 Task: Add Andalou Naturals Luminous Eye Serum to the cart.
Action: Mouse moved to (277, 136)
Screenshot: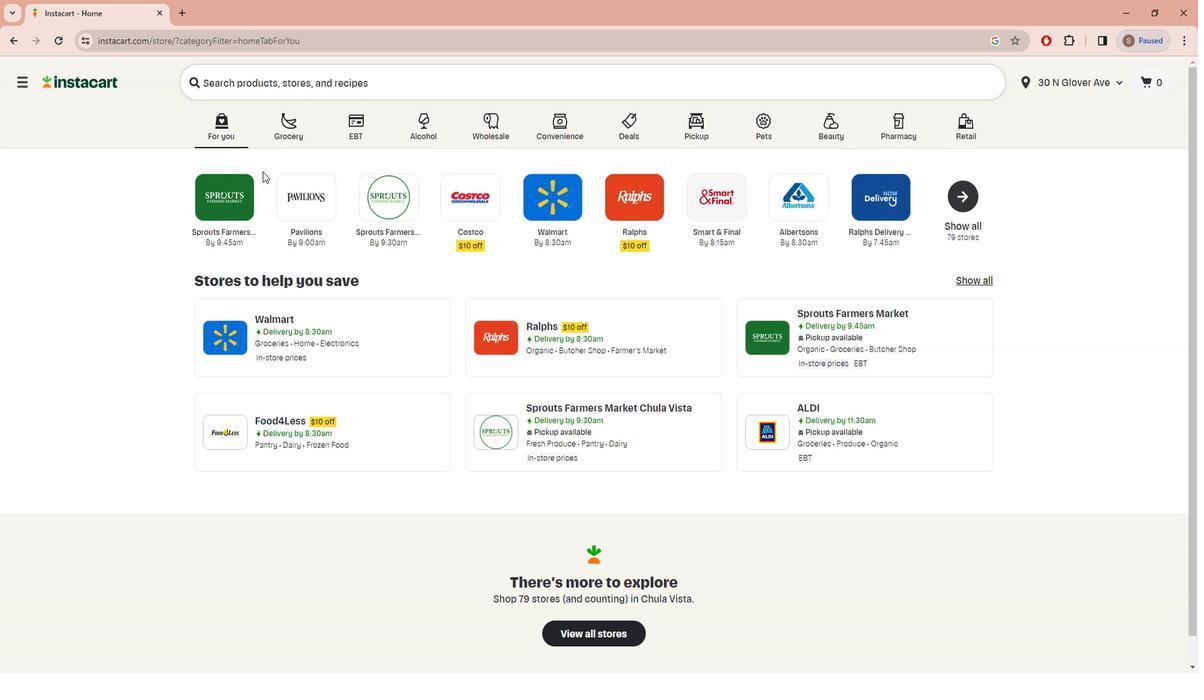 
Action: Mouse pressed left at (277, 136)
Screenshot: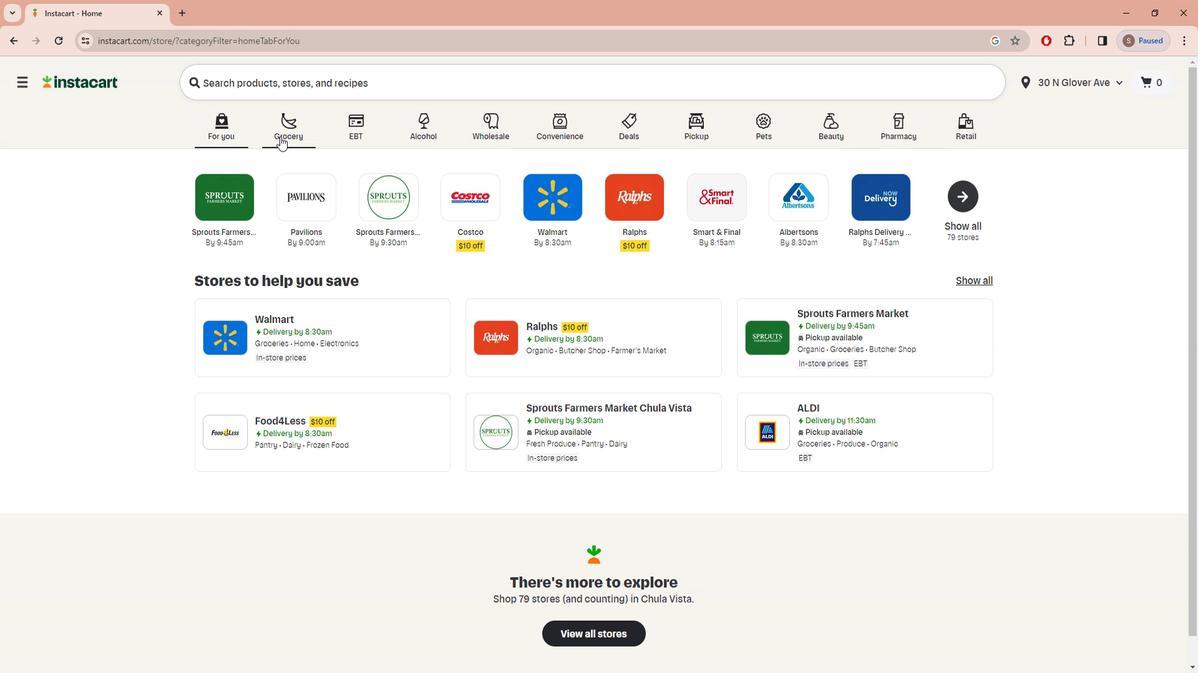 
Action: Mouse moved to (391, 373)
Screenshot: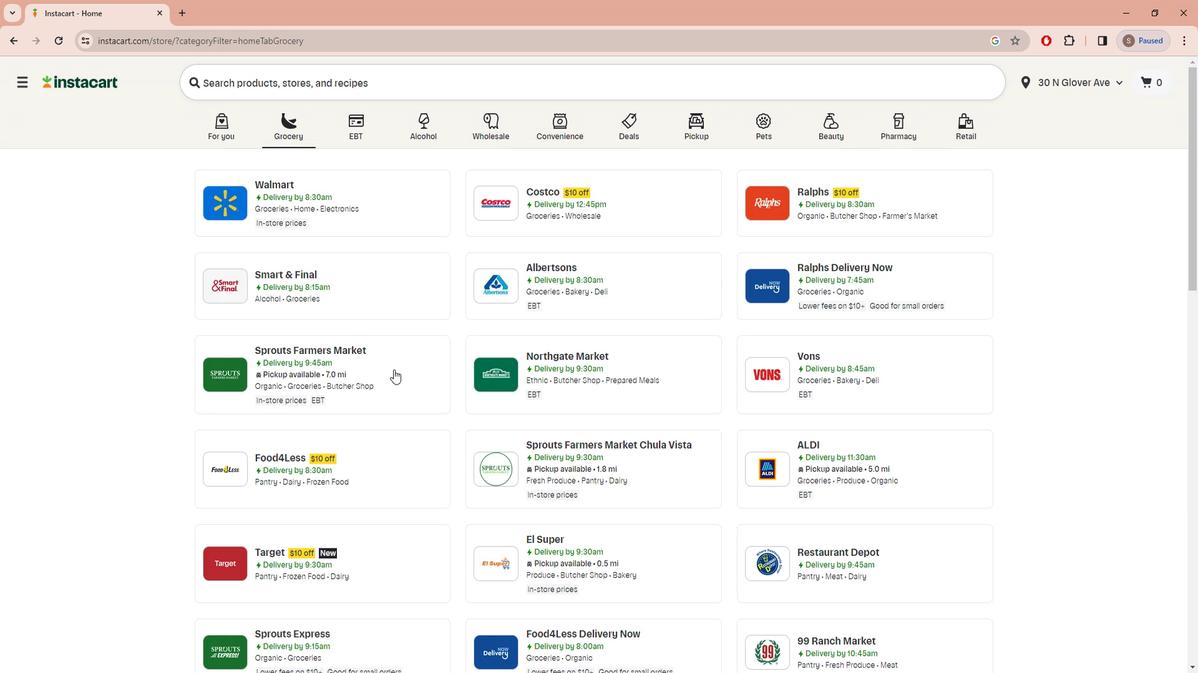 
Action: Mouse pressed left at (391, 373)
Screenshot: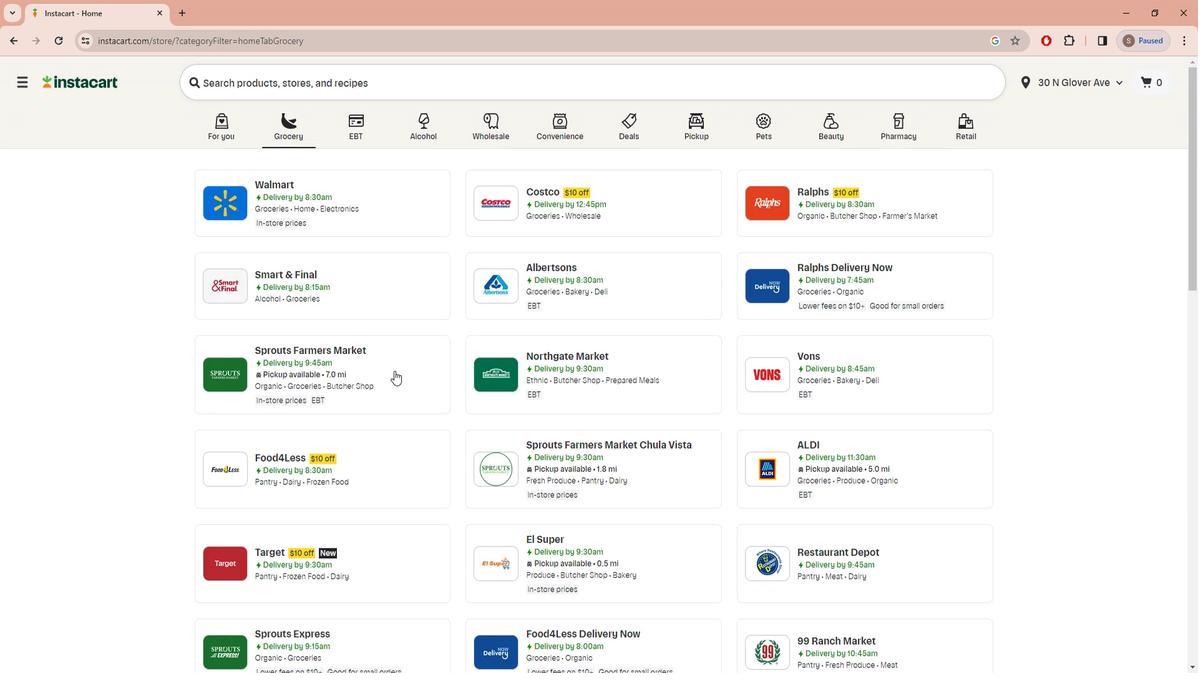 
Action: Mouse moved to (98, 374)
Screenshot: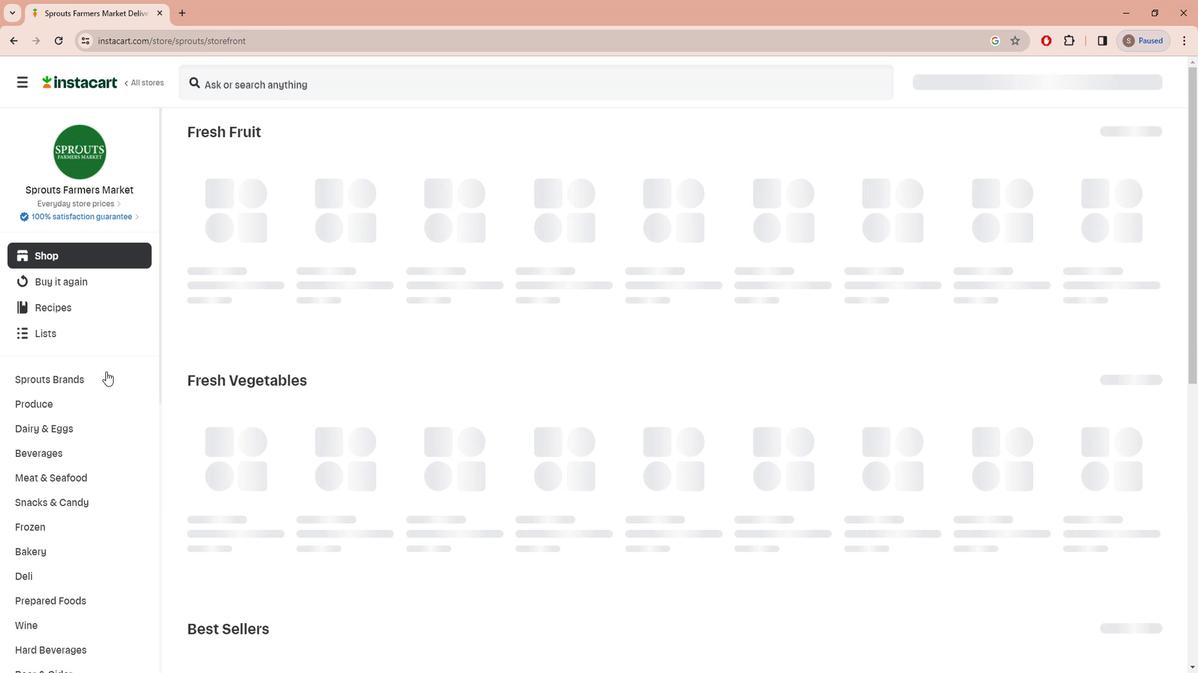 
Action: Mouse scrolled (98, 373) with delta (0, 0)
Screenshot: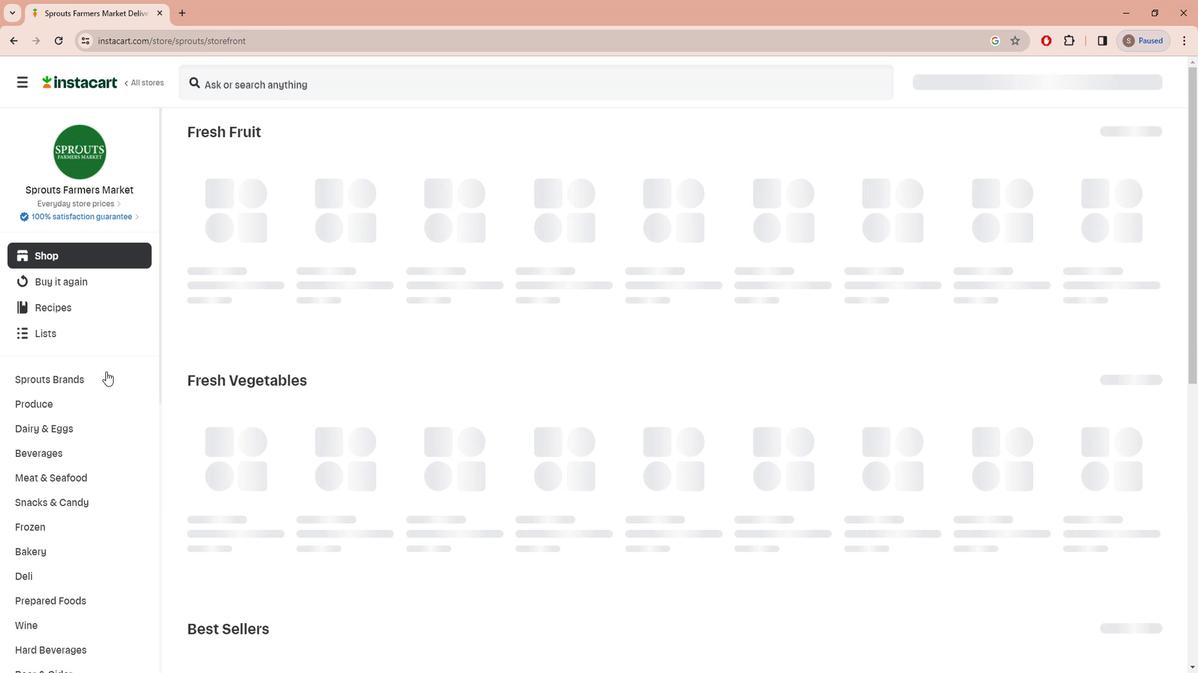 
Action: Mouse scrolled (98, 373) with delta (0, 0)
Screenshot: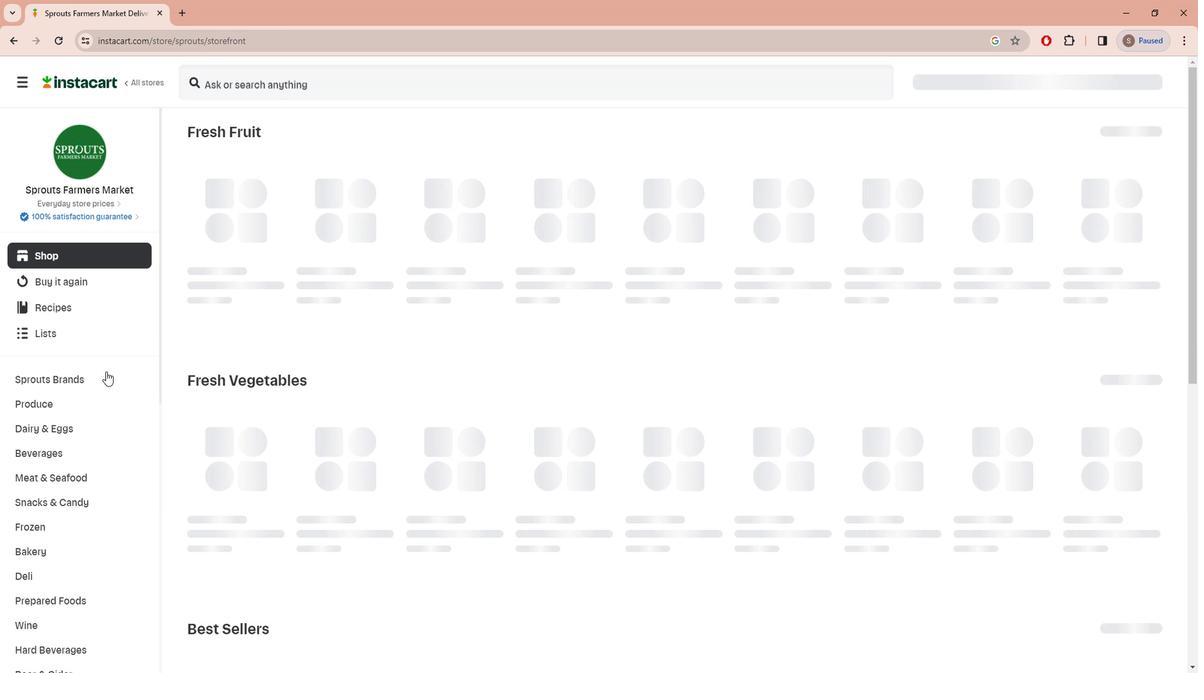 
Action: Mouse scrolled (98, 373) with delta (0, 0)
Screenshot: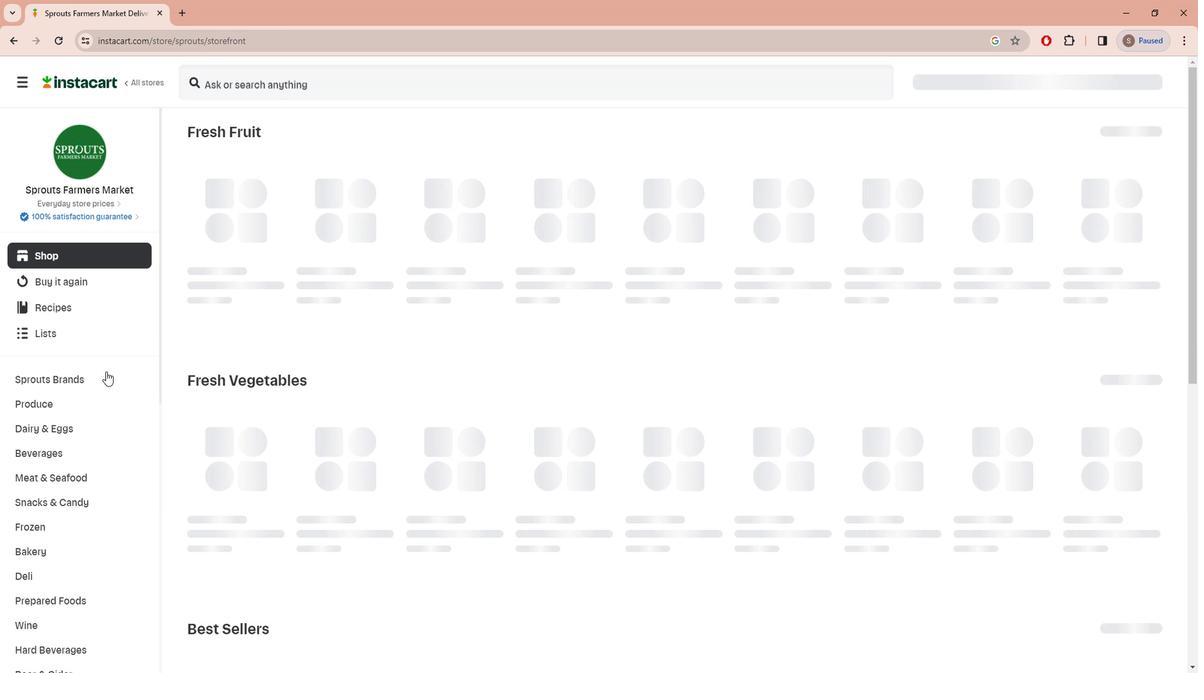 
Action: Mouse scrolled (98, 373) with delta (0, 0)
Screenshot: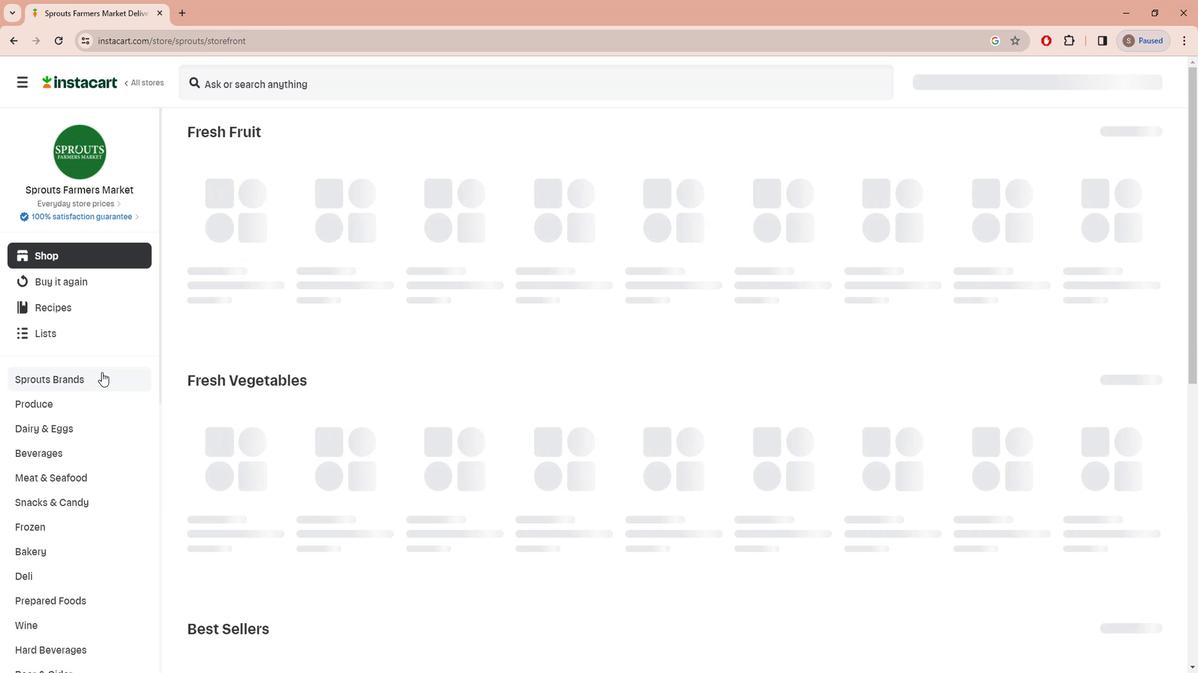 
Action: Mouse scrolled (98, 373) with delta (0, 0)
Screenshot: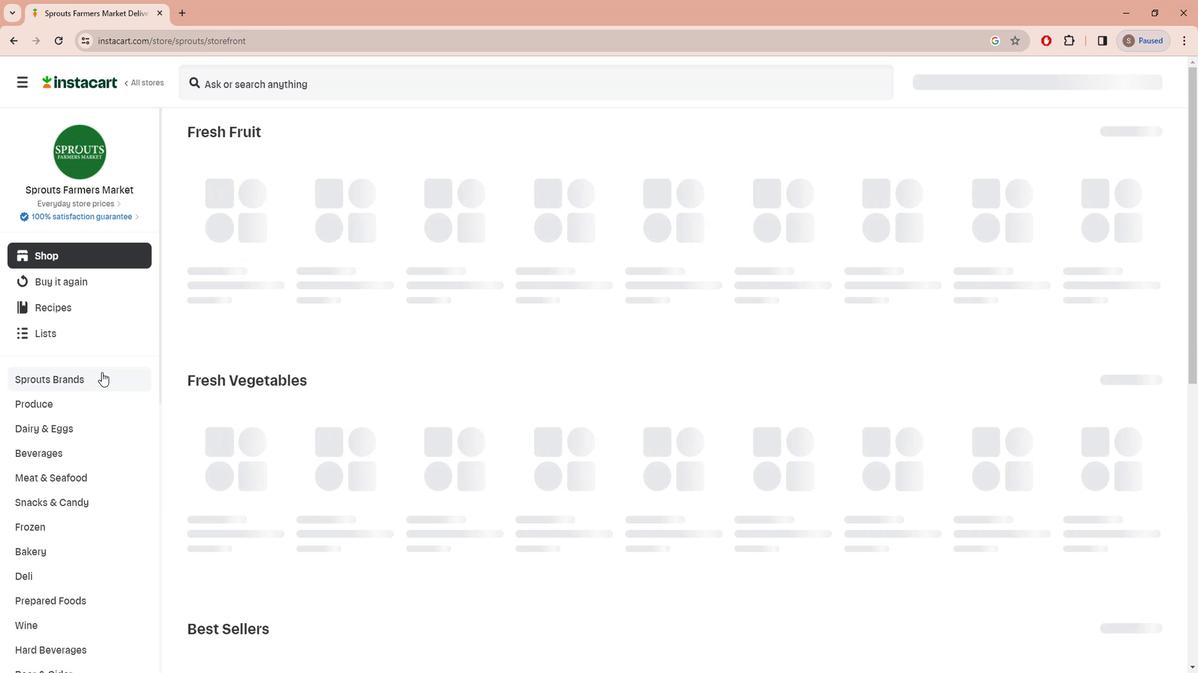 
Action: Mouse scrolled (98, 373) with delta (0, 0)
Screenshot: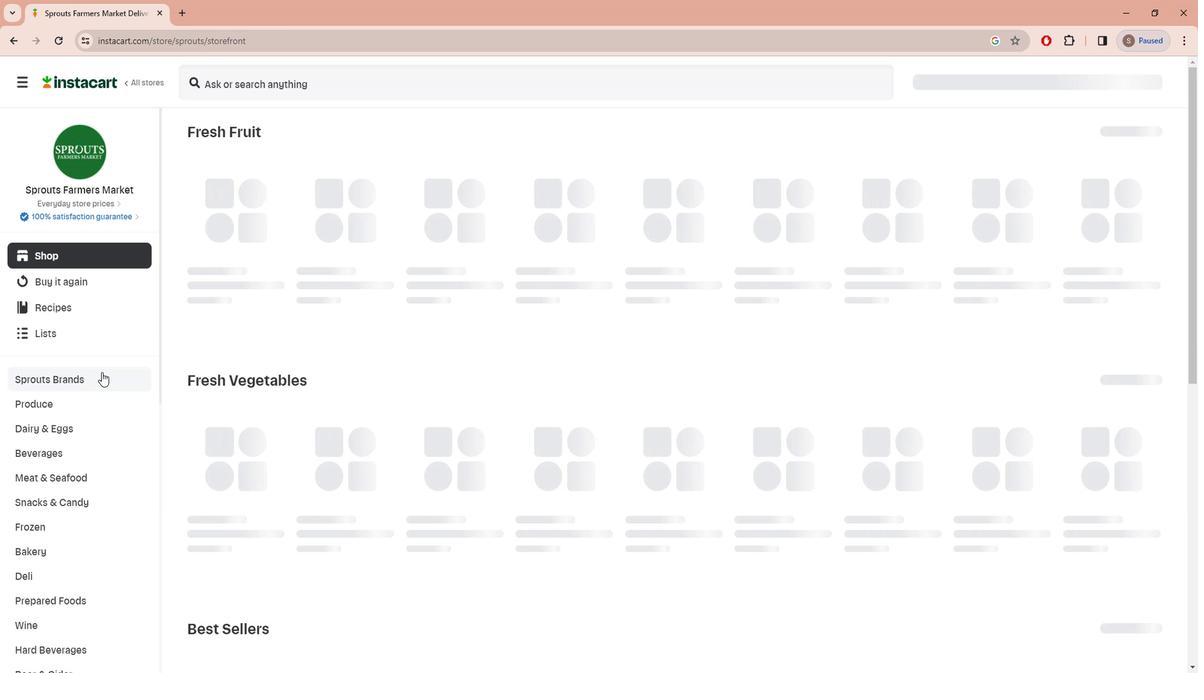 
Action: Mouse scrolled (98, 373) with delta (0, 0)
Screenshot: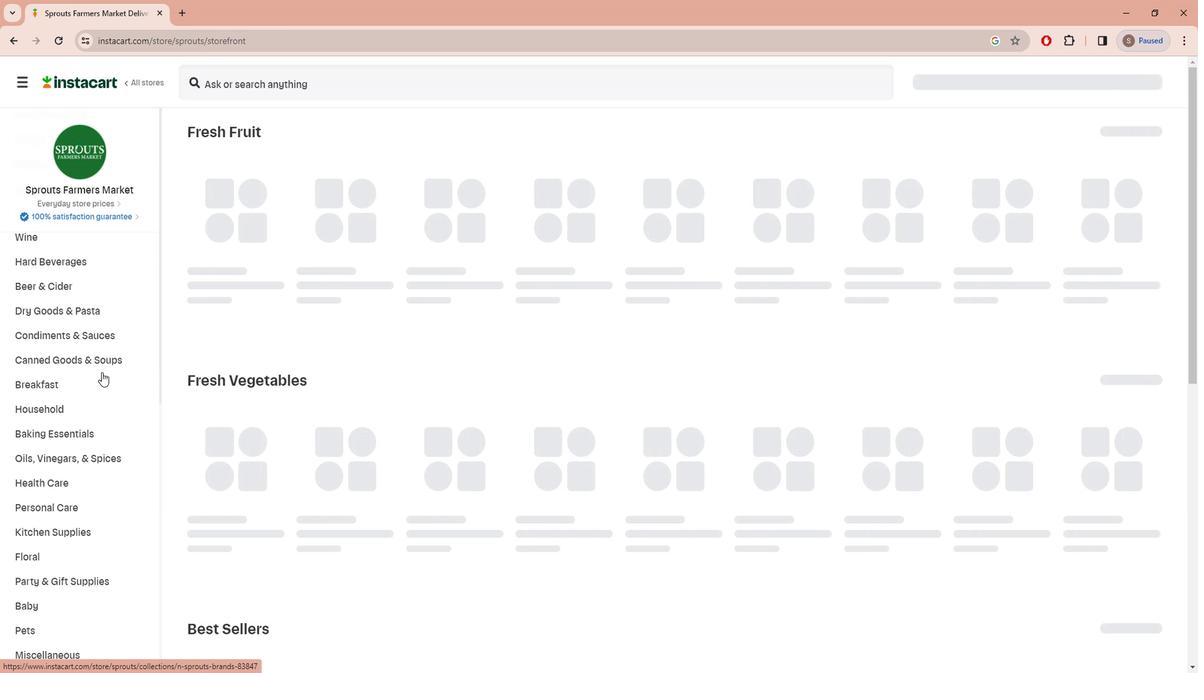 
Action: Mouse scrolled (98, 373) with delta (0, 0)
Screenshot: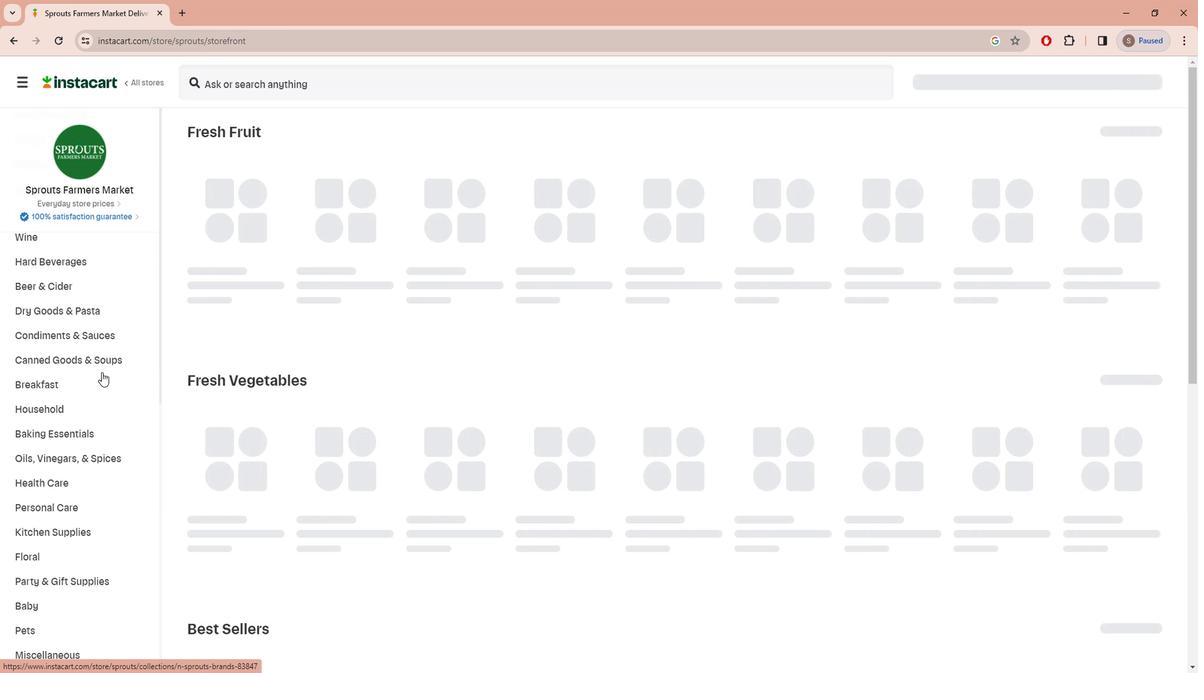 
Action: Mouse scrolled (98, 373) with delta (0, 0)
Screenshot: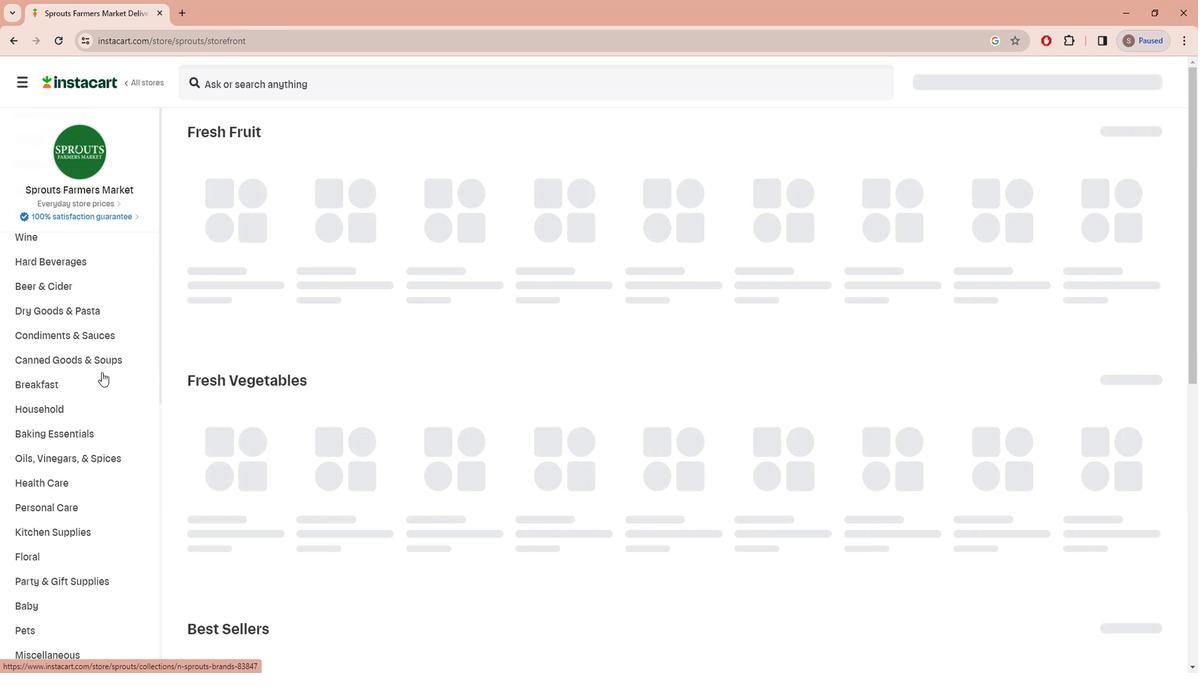 
Action: Mouse scrolled (98, 373) with delta (0, 0)
Screenshot: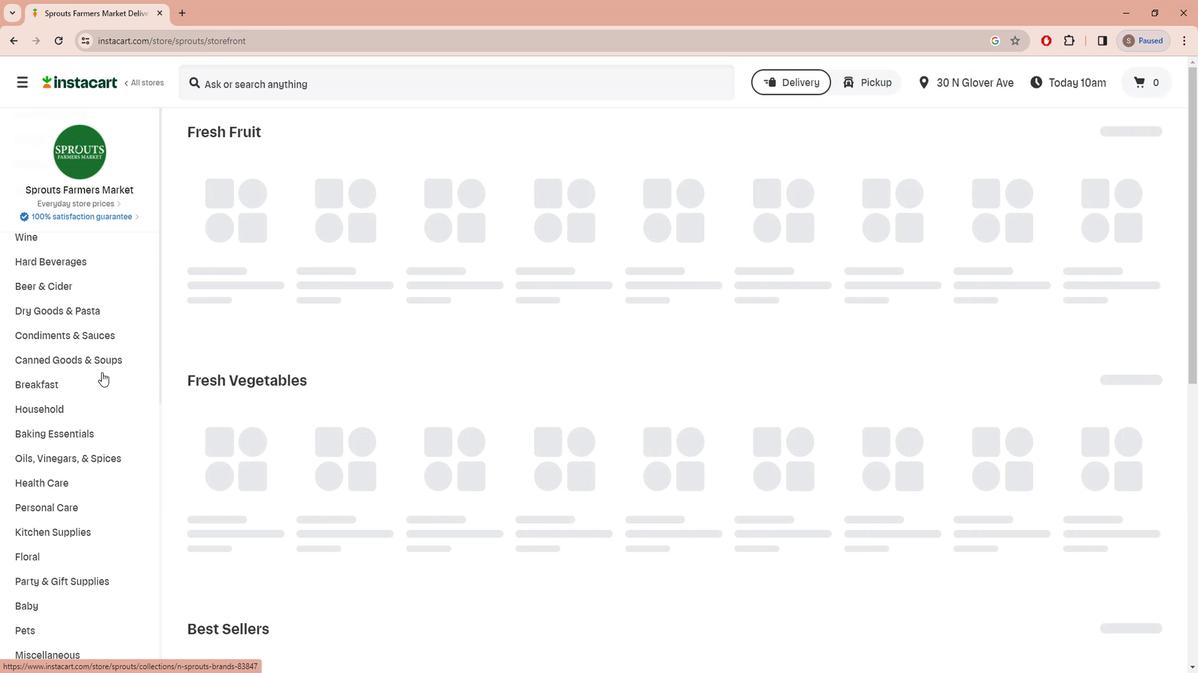 
Action: Mouse scrolled (98, 373) with delta (0, 0)
Screenshot: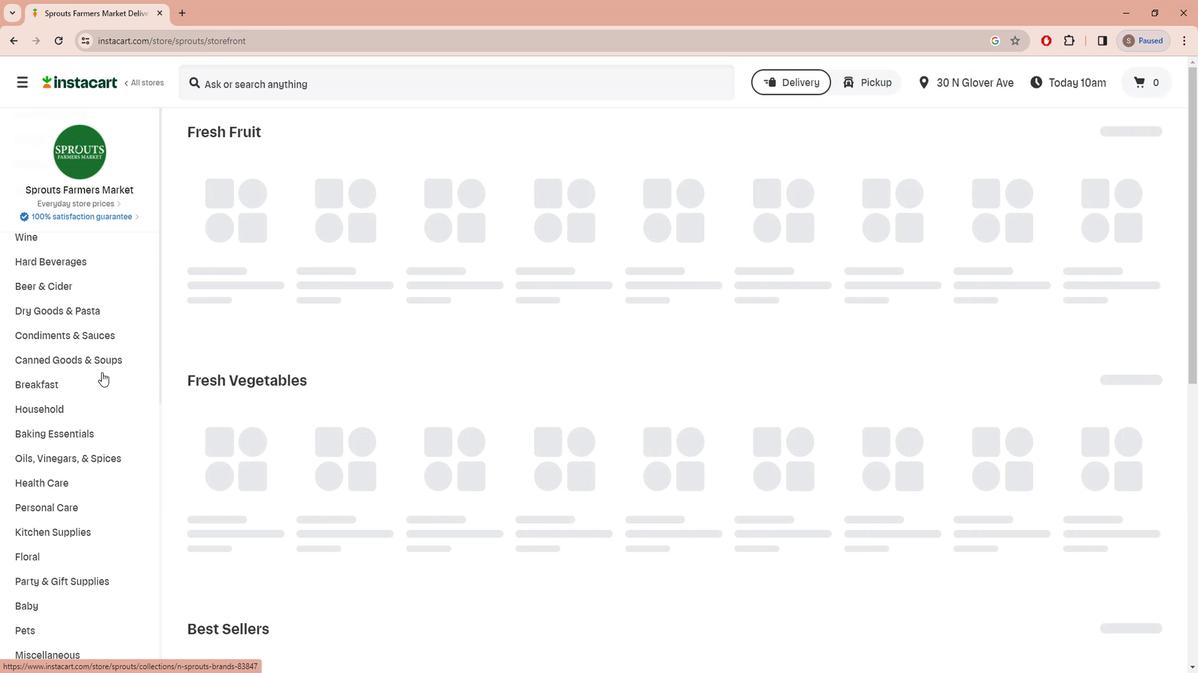 
Action: Mouse moved to (46, 389)
Screenshot: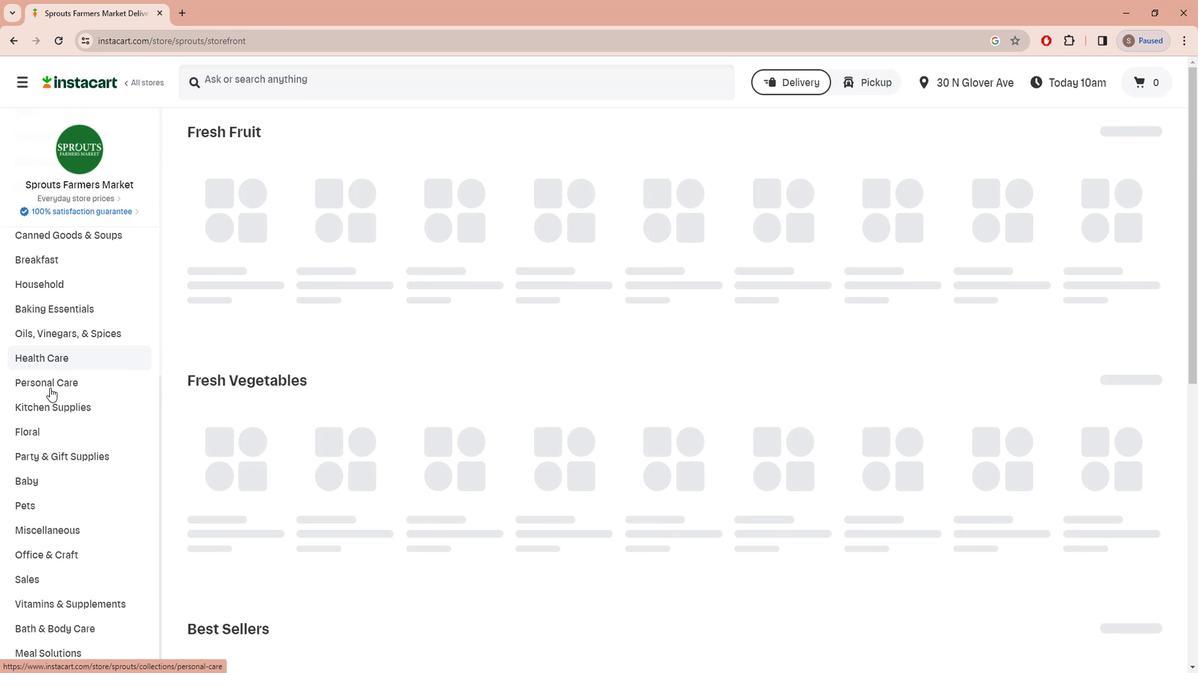 
Action: Mouse pressed left at (46, 389)
Screenshot: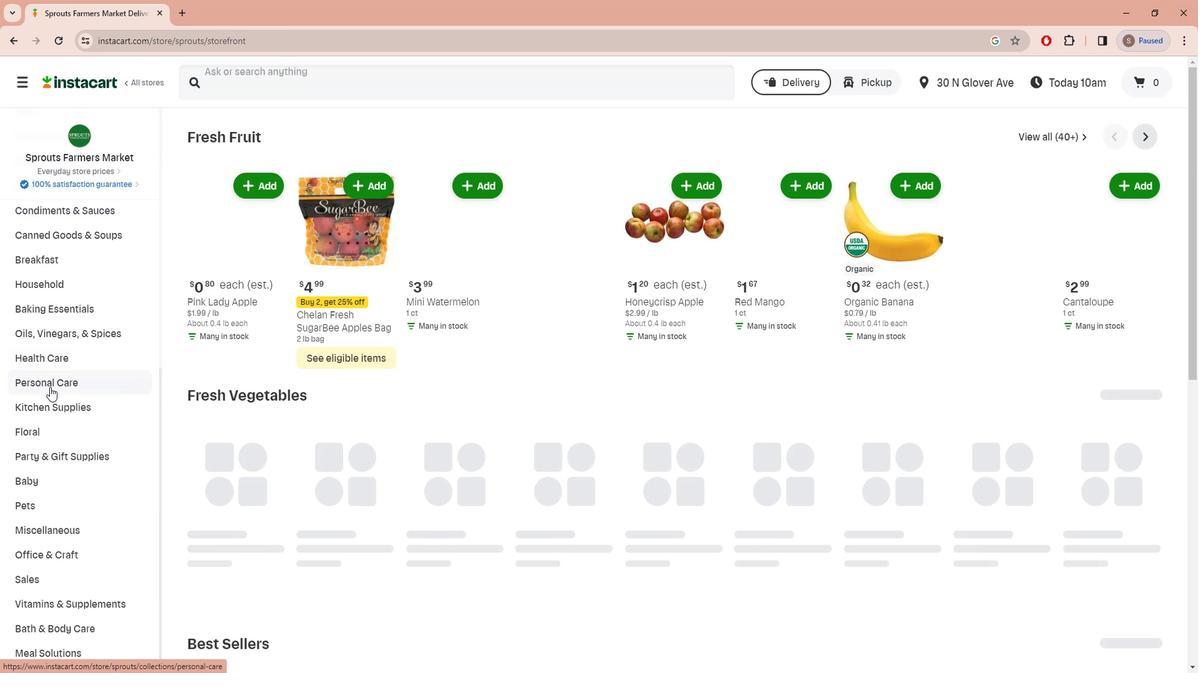 
Action: Mouse moved to (666, 167)
Screenshot: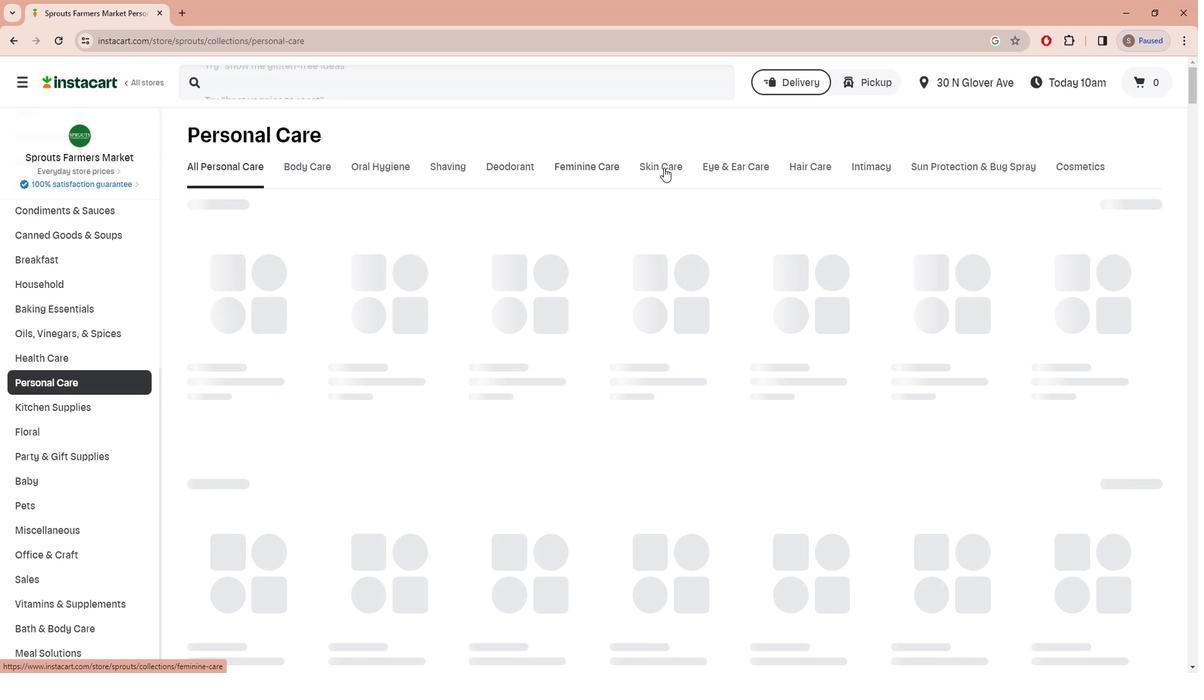 
Action: Mouse pressed left at (666, 167)
Screenshot: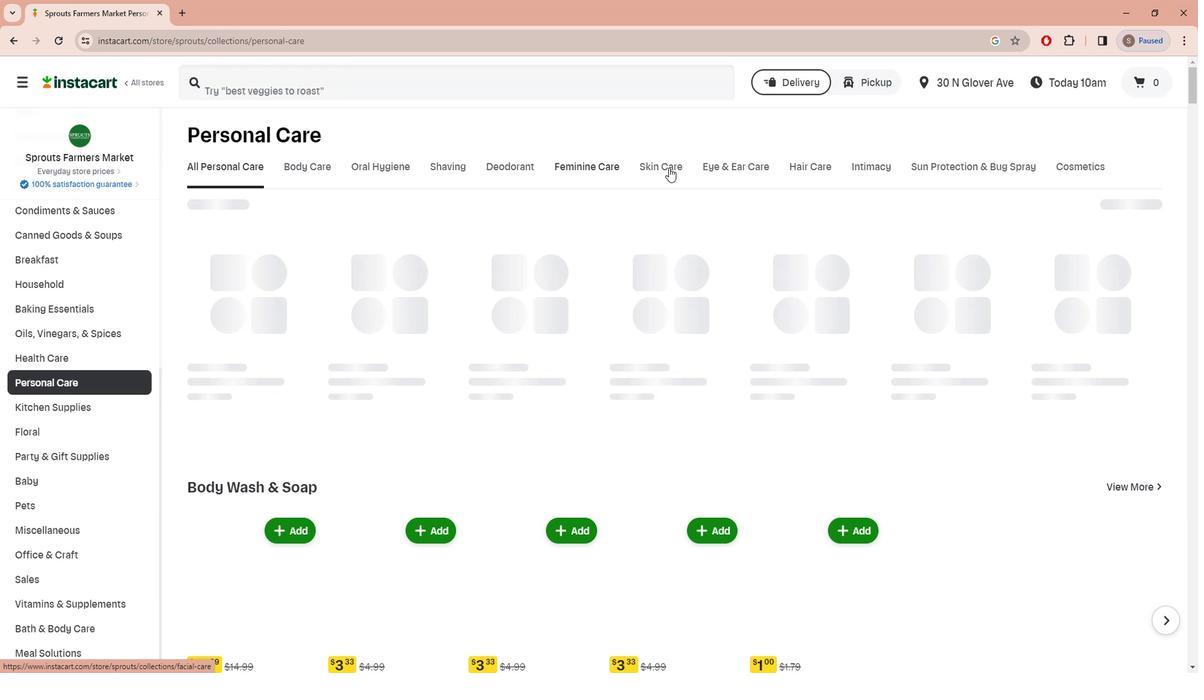 
Action: Mouse moved to (919, 212)
Screenshot: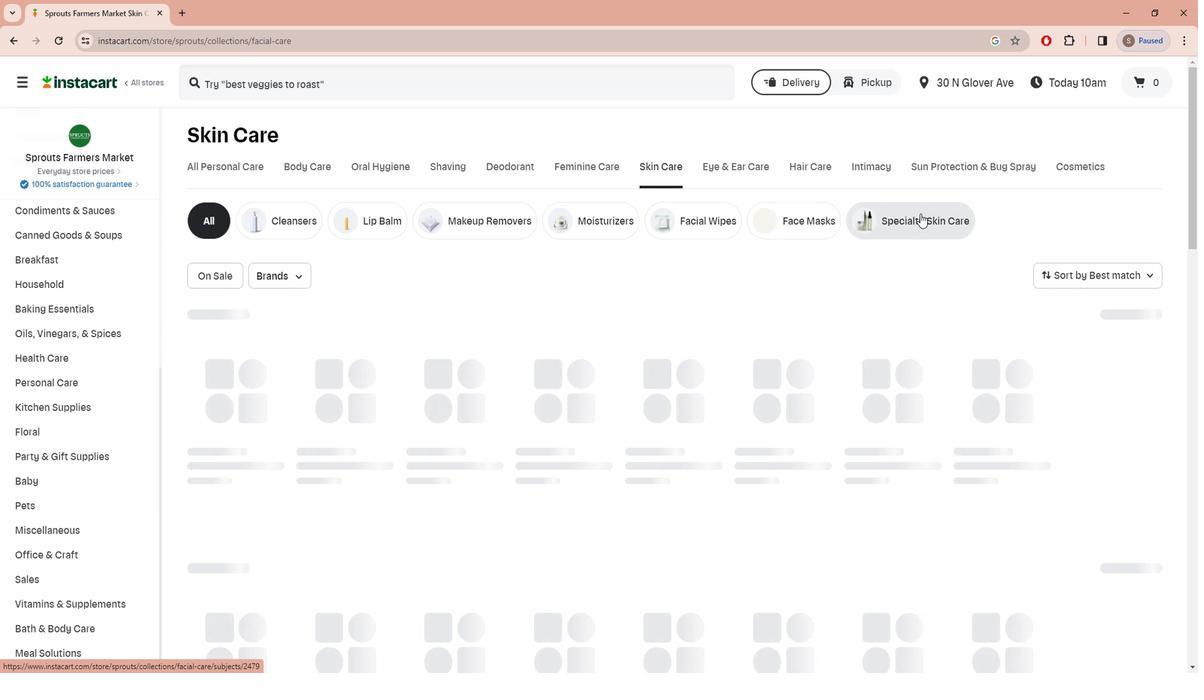 
Action: Mouse pressed left at (919, 212)
Screenshot: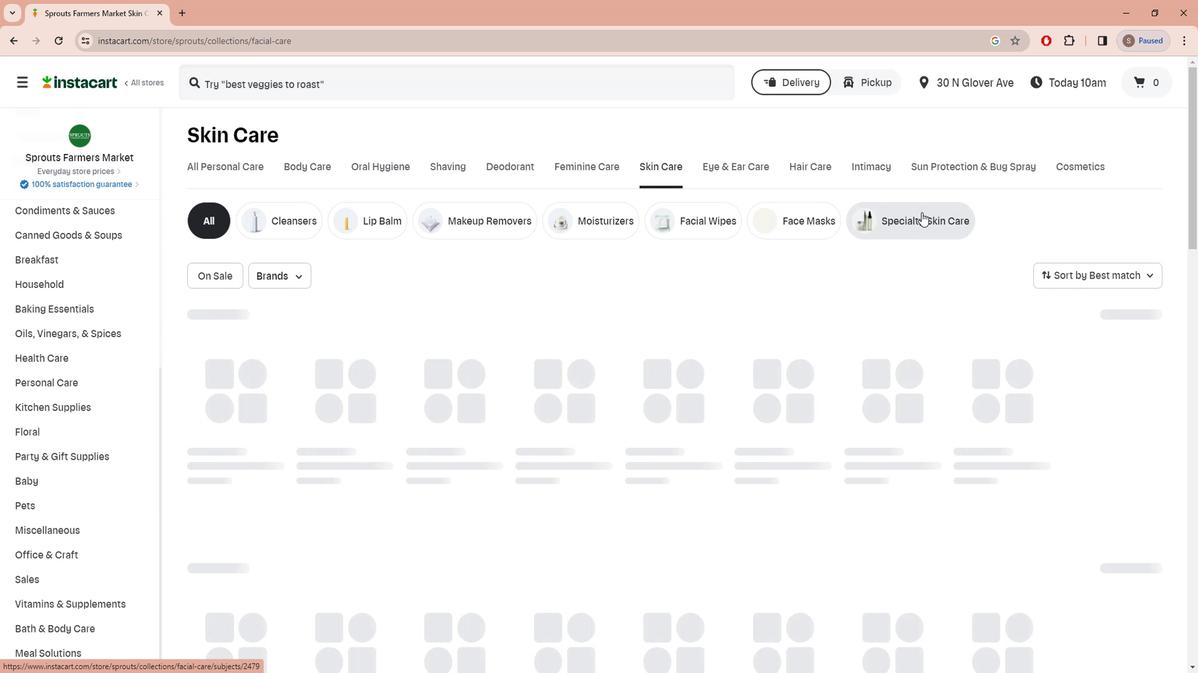 
Action: Mouse moved to (273, 79)
Screenshot: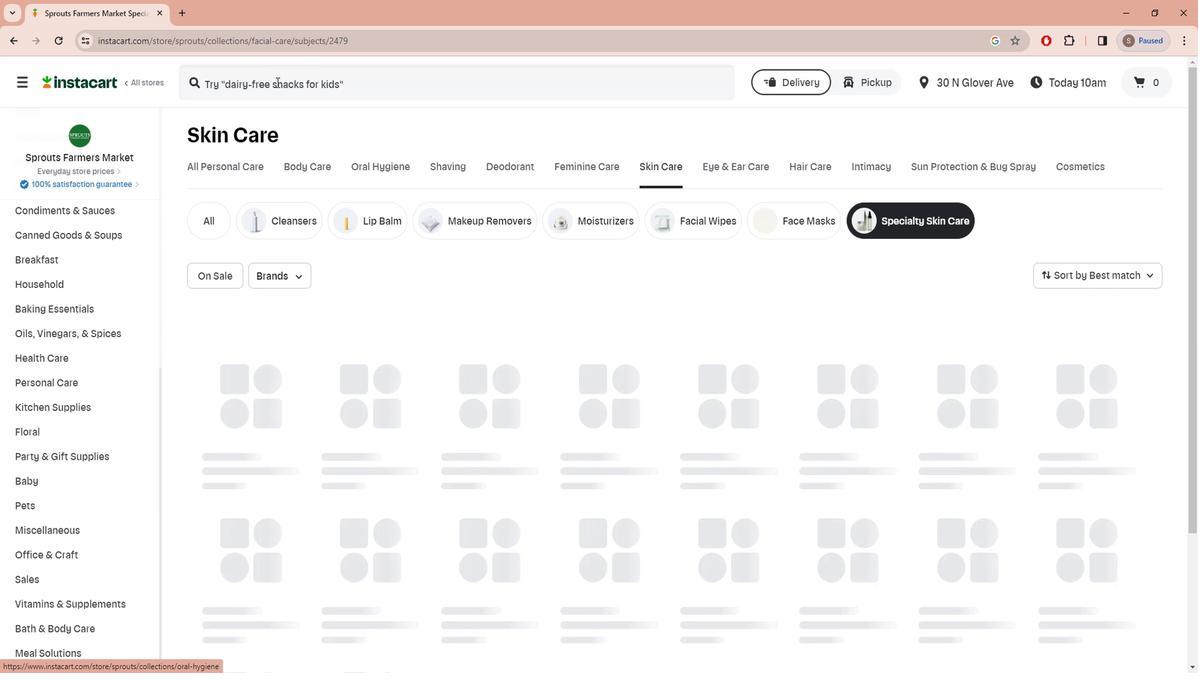 
Action: Mouse pressed left at (273, 79)
Screenshot: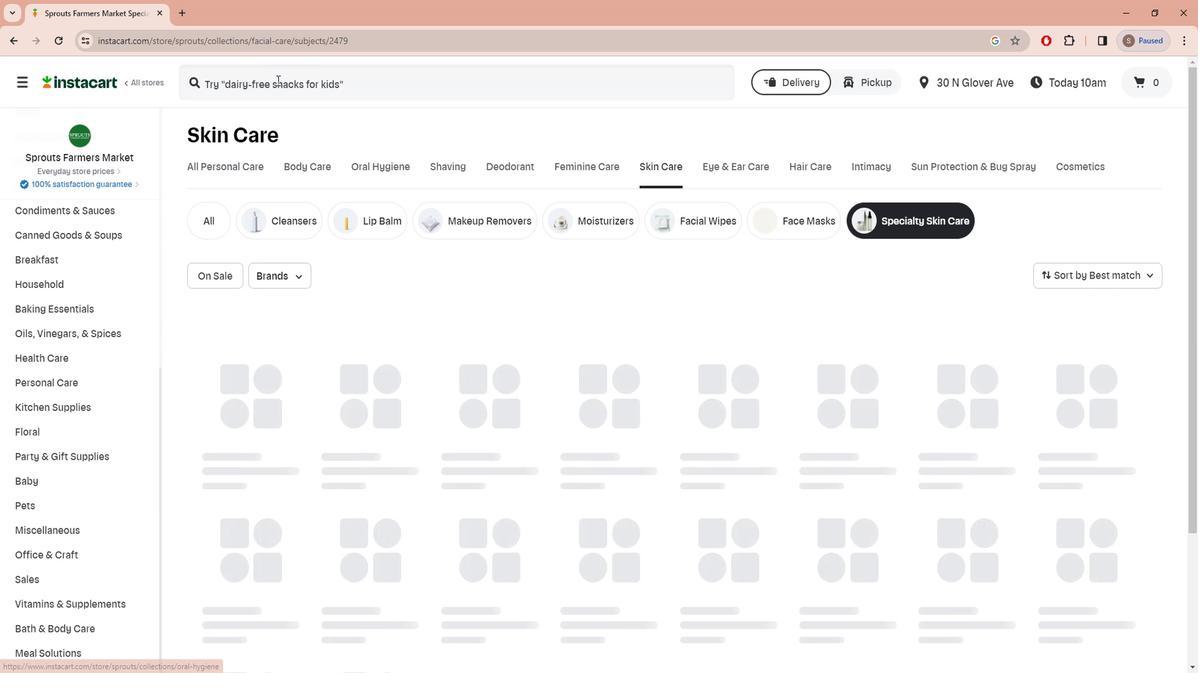 
Action: Key pressed <Key.shift>Andalou<Key.space><Key.shift><Key.shift>Naturals<Key.space><Key.shift>Luminous<Key.space><Key.shift>Eye<Key.space><Key.shift>Serum<Key.enter>
Screenshot: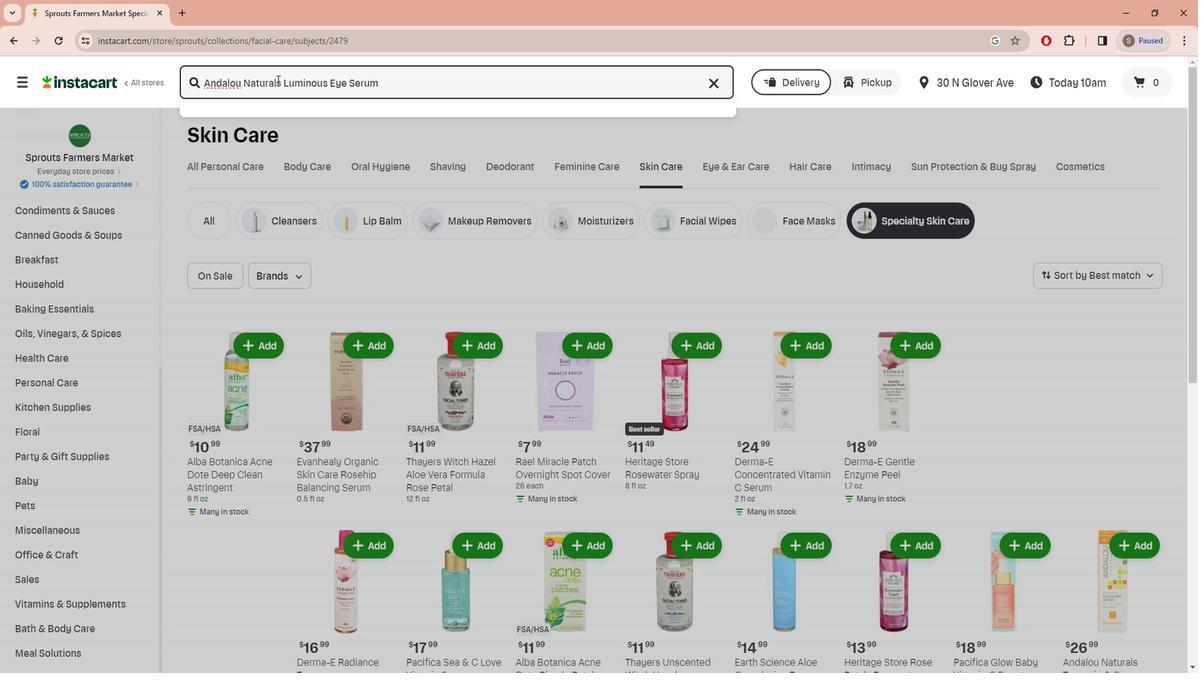 
Action: Mouse moved to (315, 178)
Screenshot: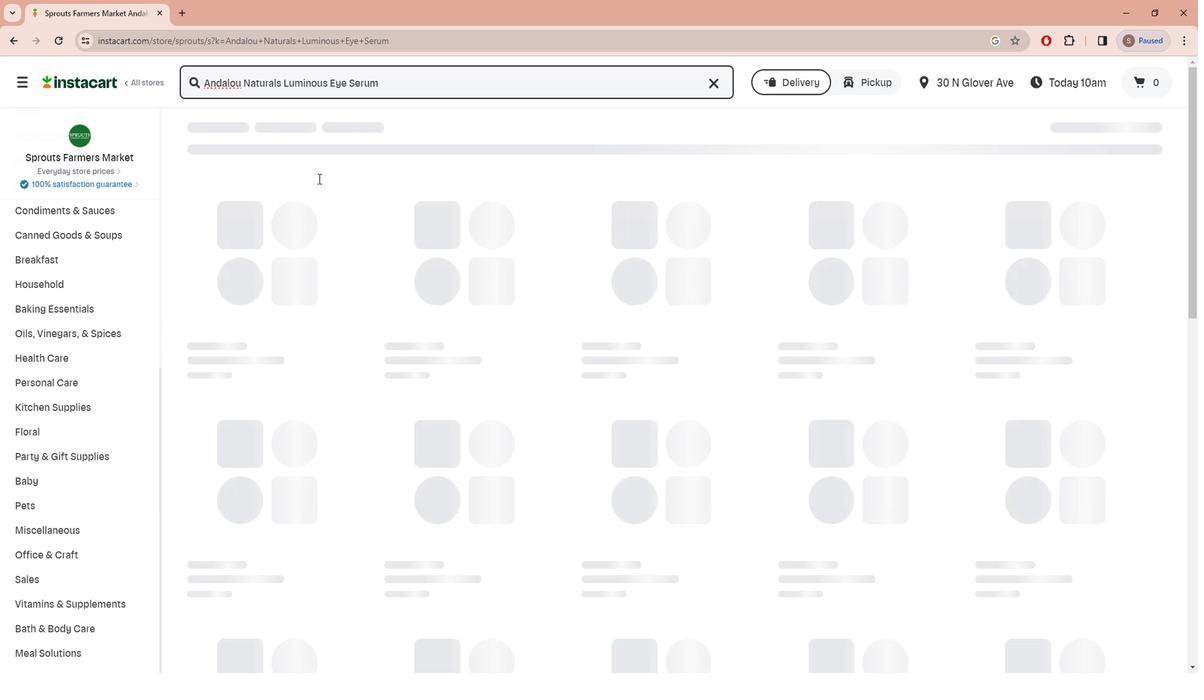 
Action: Mouse scrolled (315, 177) with delta (0, 0)
Screenshot: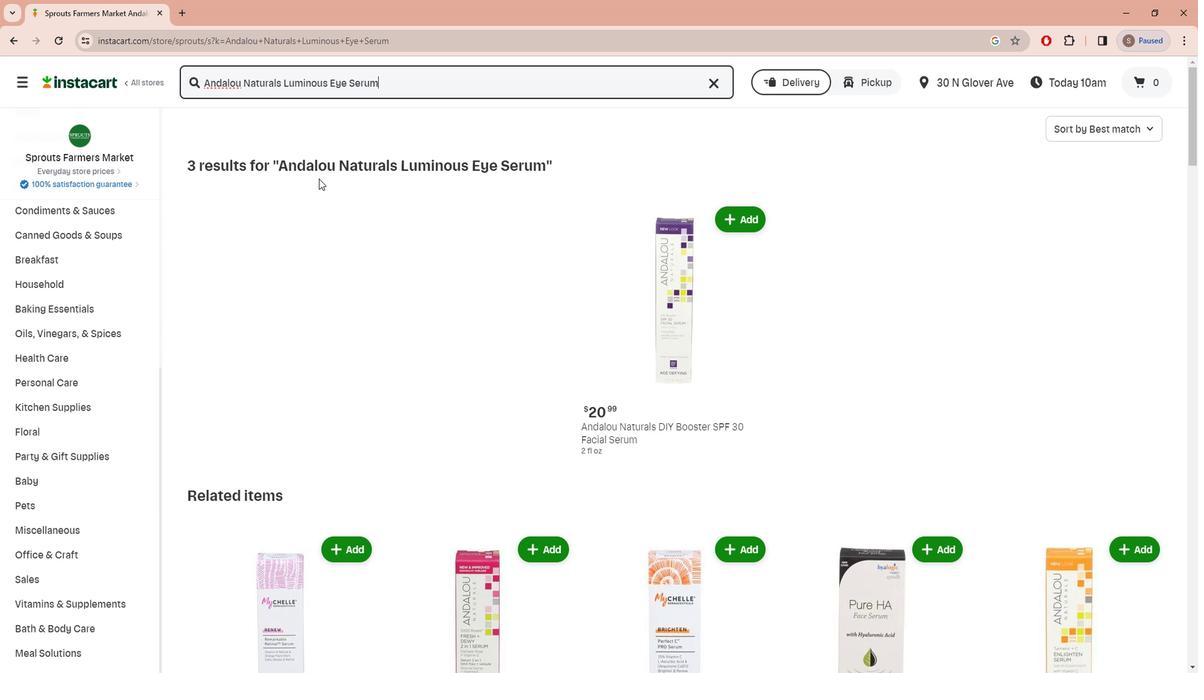 
Action: Mouse scrolled (315, 177) with delta (0, 0)
Screenshot: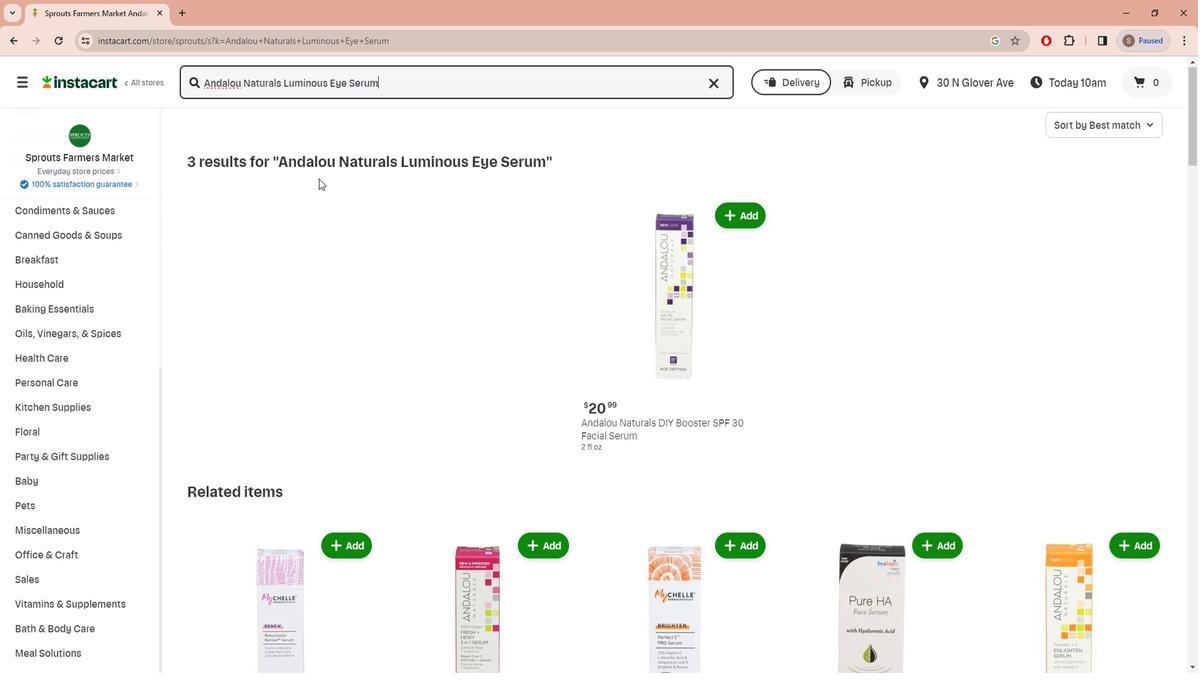 
Action: Mouse scrolled (315, 177) with delta (0, 0)
Screenshot: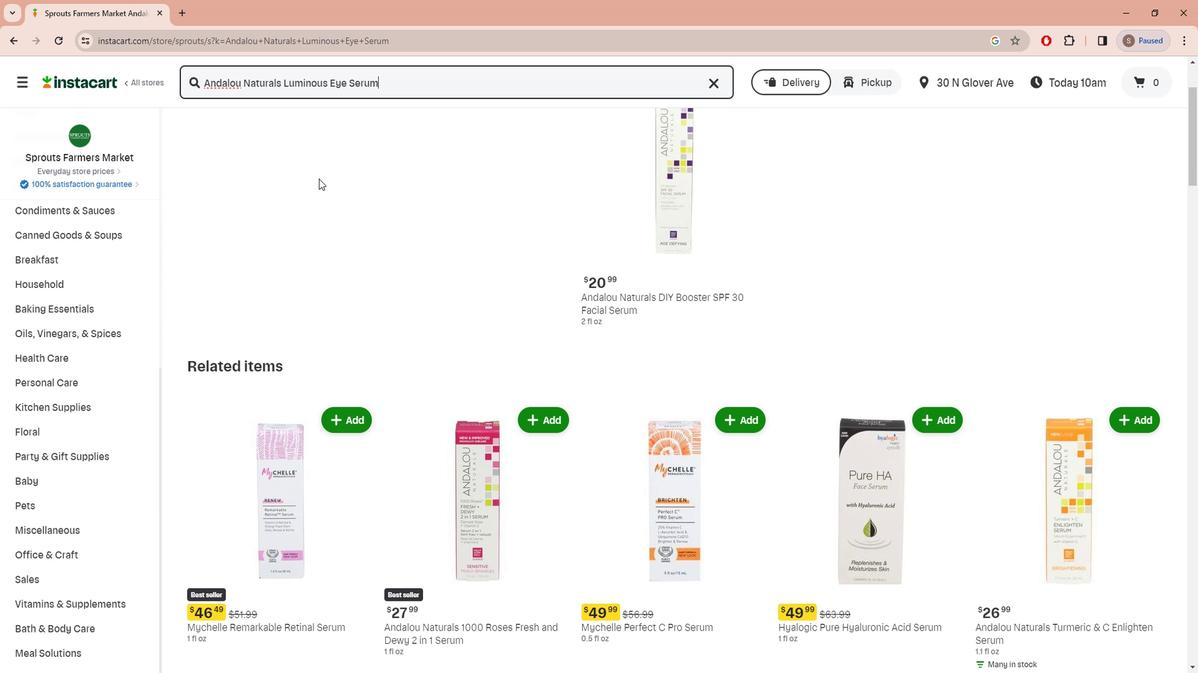
Action: Mouse scrolled (315, 177) with delta (0, 0)
Screenshot: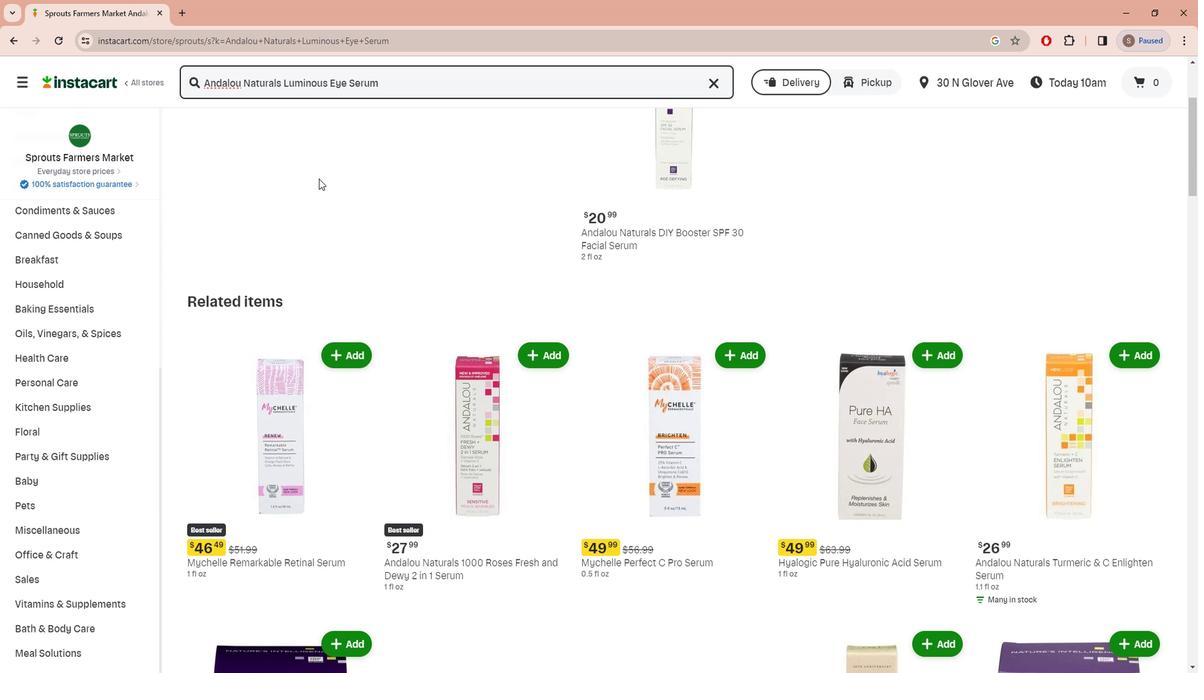 
Action: Mouse scrolled (315, 177) with delta (0, 0)
Screenshot: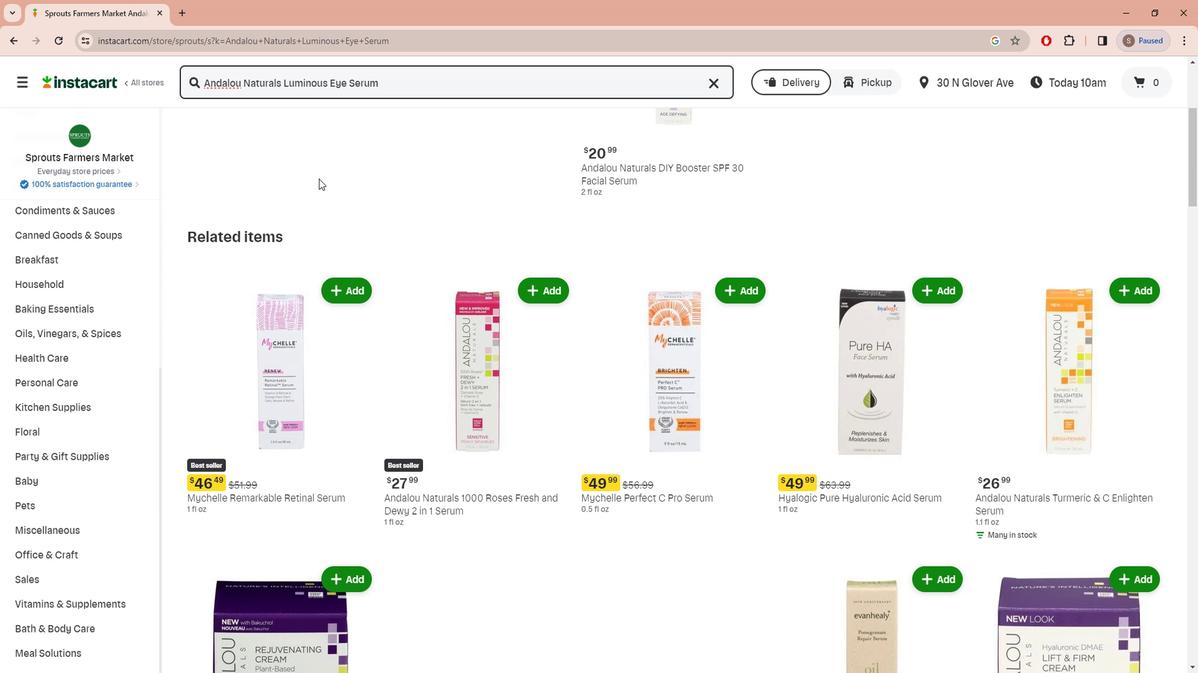 
Action: Mouse scrolled (315, 177) with delta (0, 0)
Screenshot: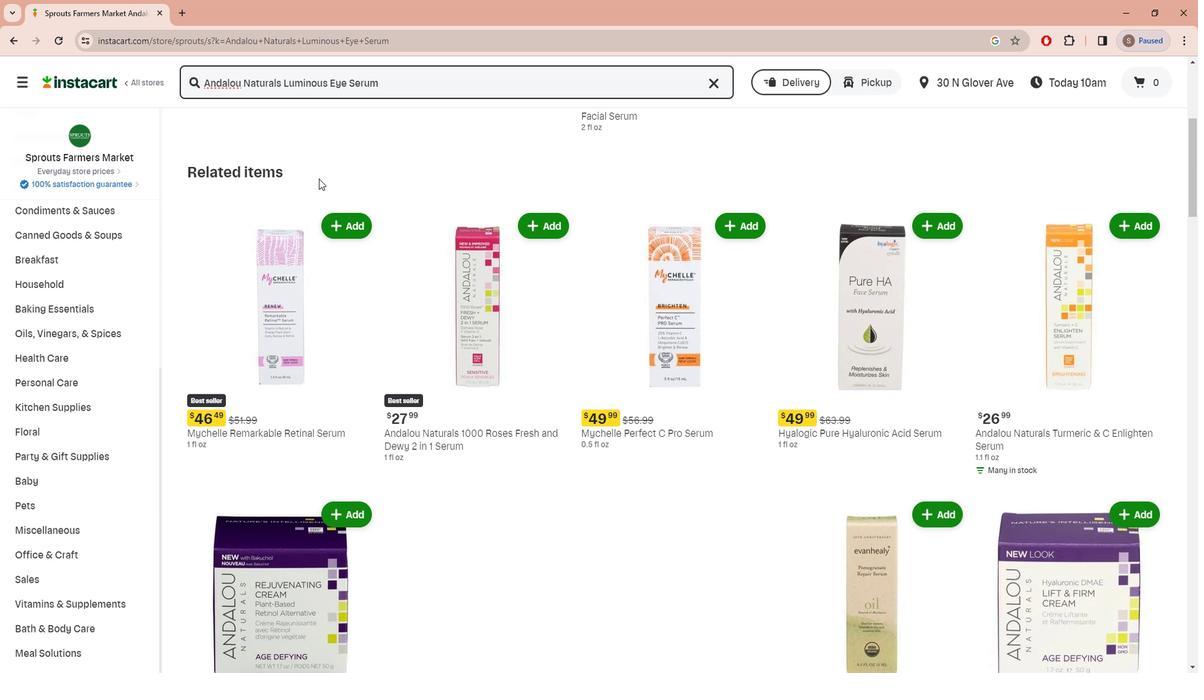 
Action: Mouse scrolled (315, 177) with delta (0, 0)
Screenshot: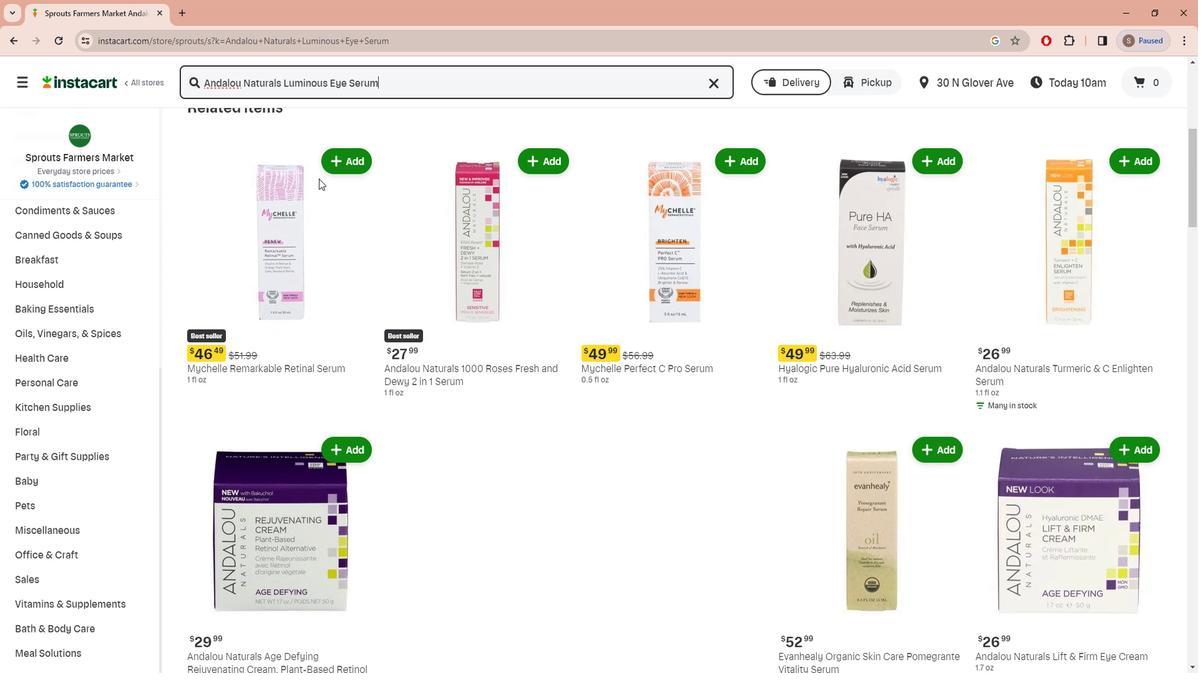 
Action: Mouse scrolled (315, 177) with delta (0, 0)
Screenshot: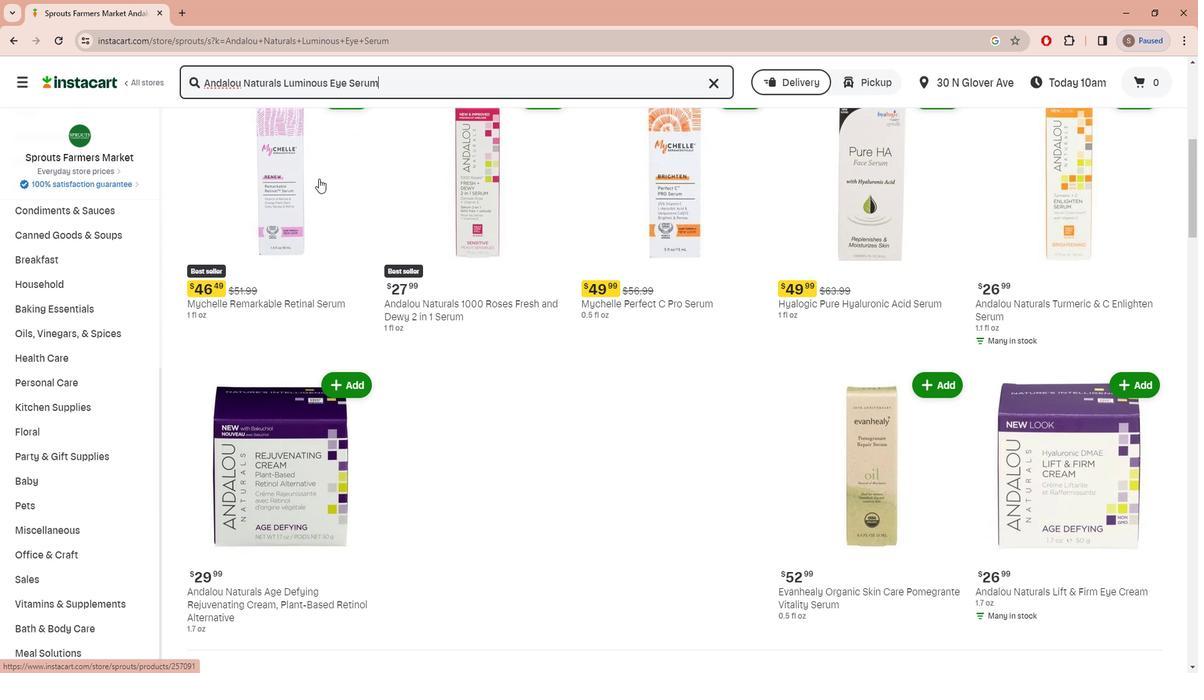 
Action: Mouse scrolled (315, 177) with delta (0, 0)
Screenshot: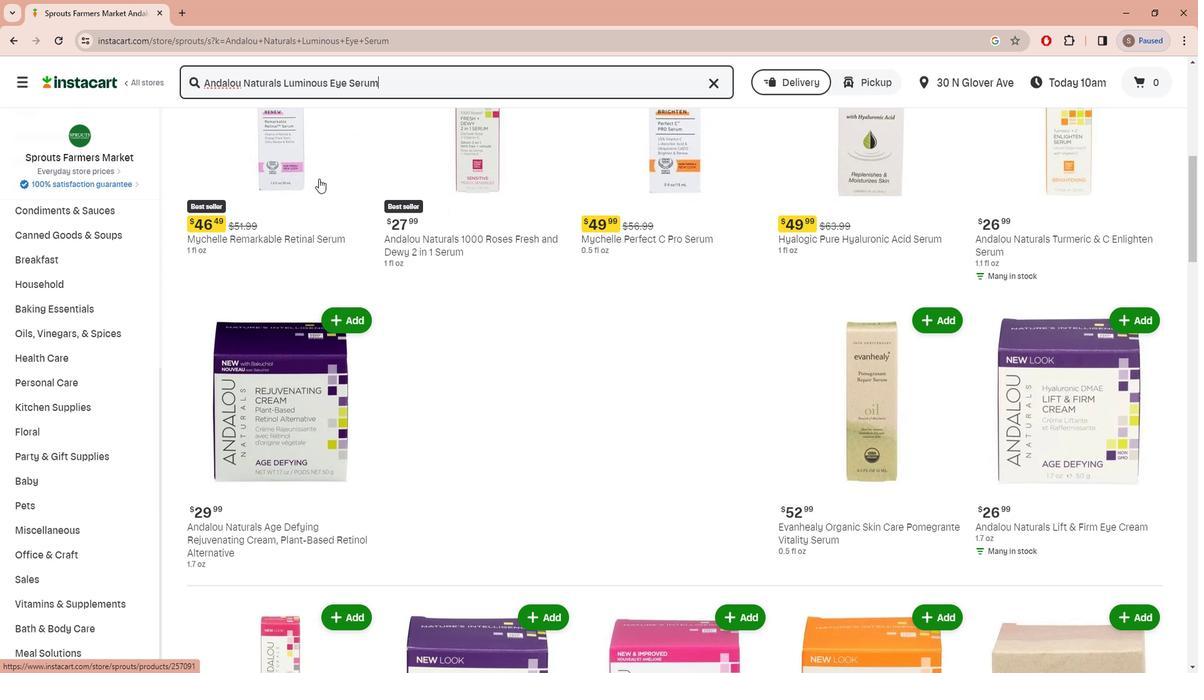 
Action: Mouse scrolled (315, 177) with delta (0, 0)
Screenshot: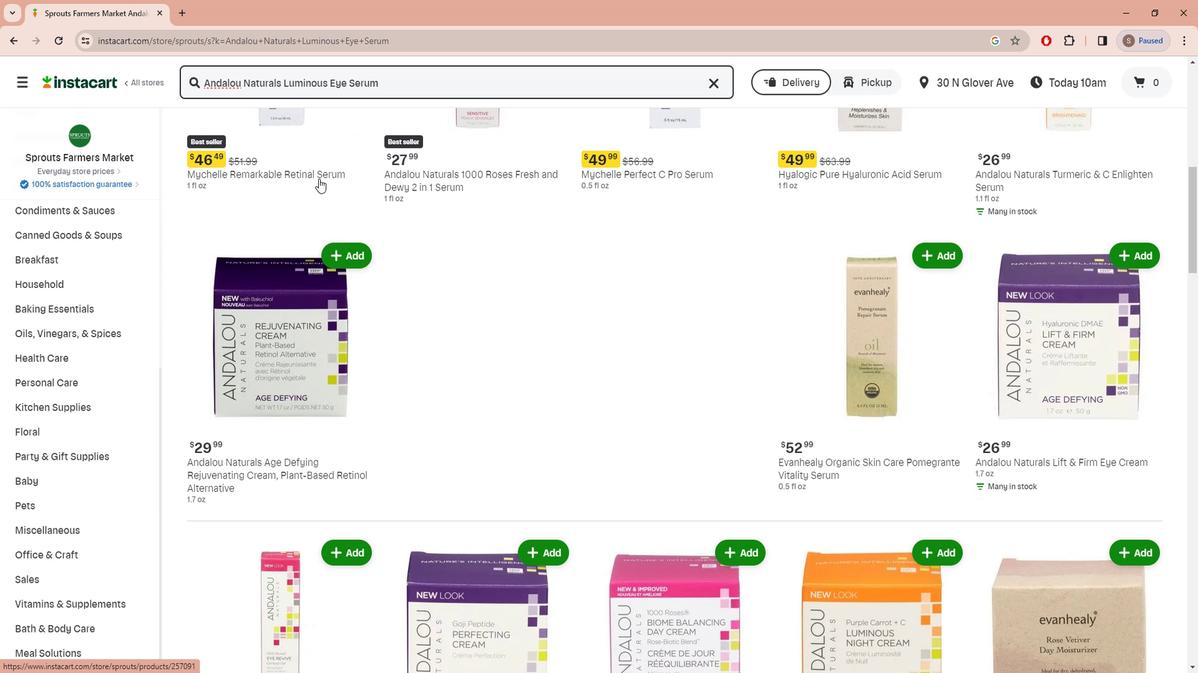 
Action: Mouse scrolled (315, 177) with delta (0, 0)
Screenshot: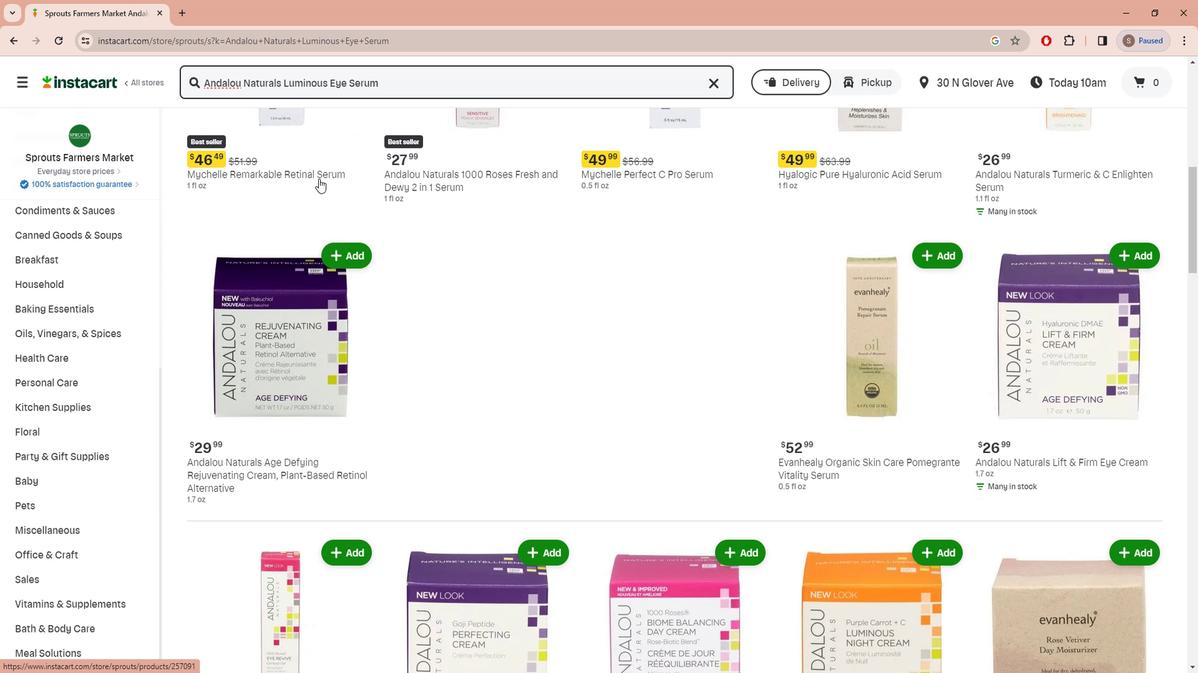 
Action: Mouse scrolled (315, 177) with delta (0, 0)
Screenshot: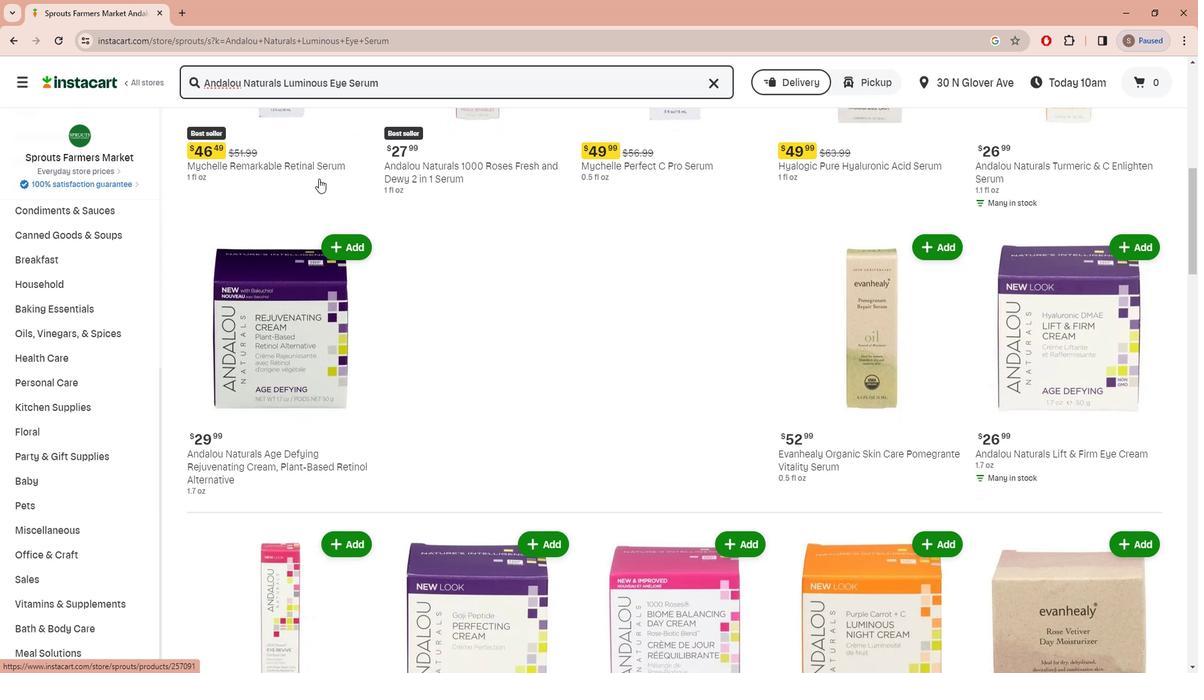 
Action: Mouse scrolled (315, 177) with delta (0, 0)
Screenshot: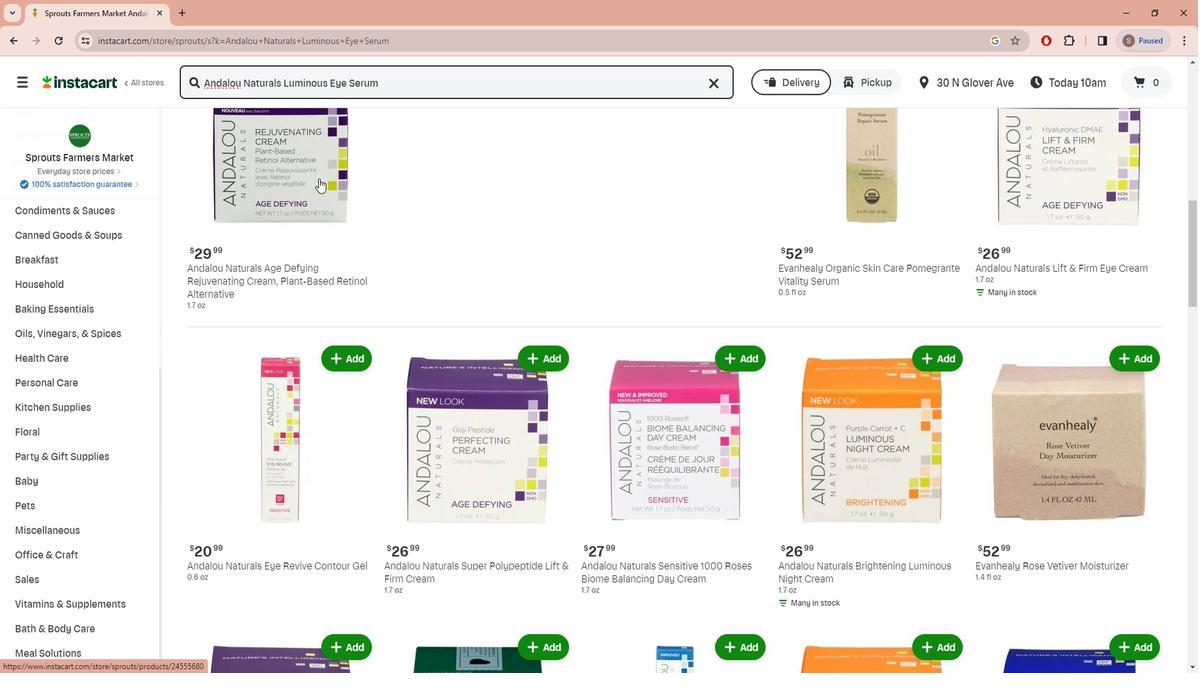 
Action: Mouse scrolled (315, 177) with delta (0, 0)
Screenshot: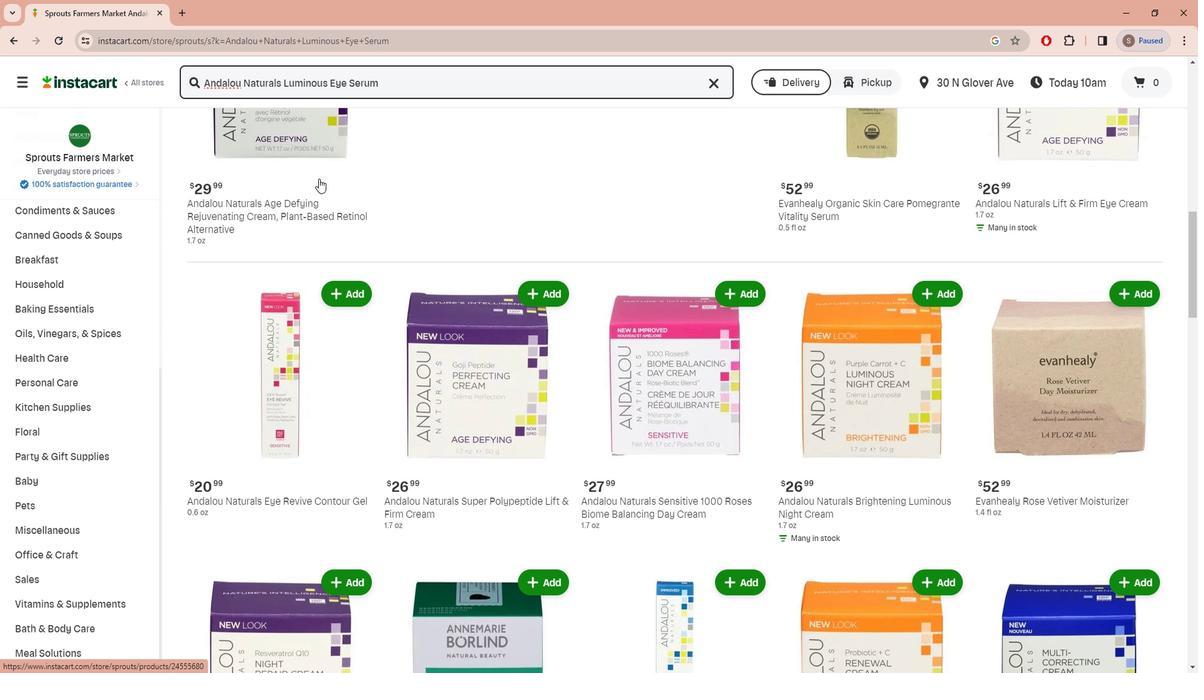 
Action: Mouse scrolled (315, 177) with delta (0, 0)
Screenshot: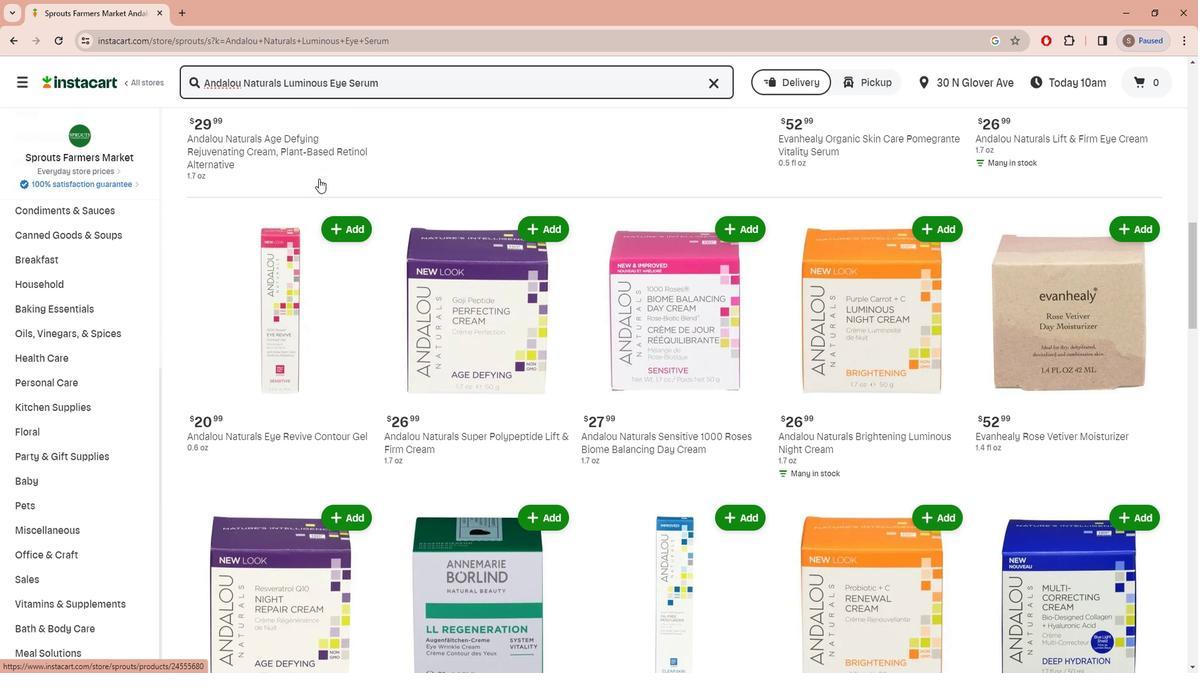 
Action: Mouse scrolled (315, 177) with delta (0, 0)
Screenshot: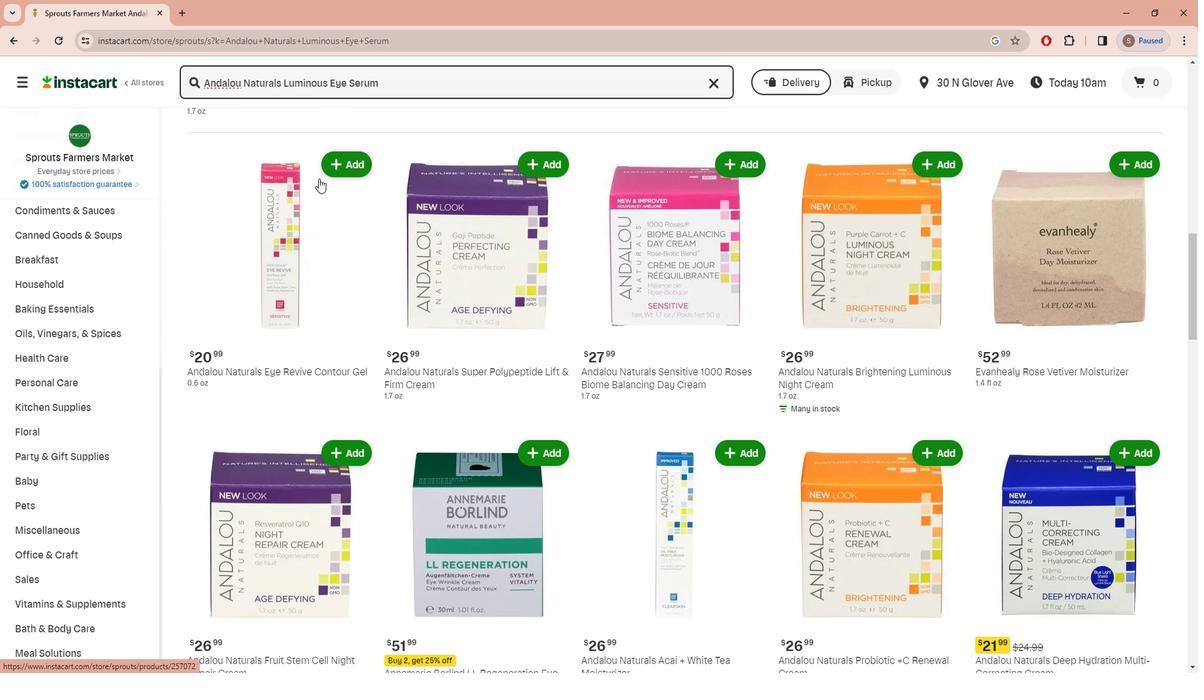 
Action: Mouse scrolled (315, 177) with delta (0, 0)
Screenshot: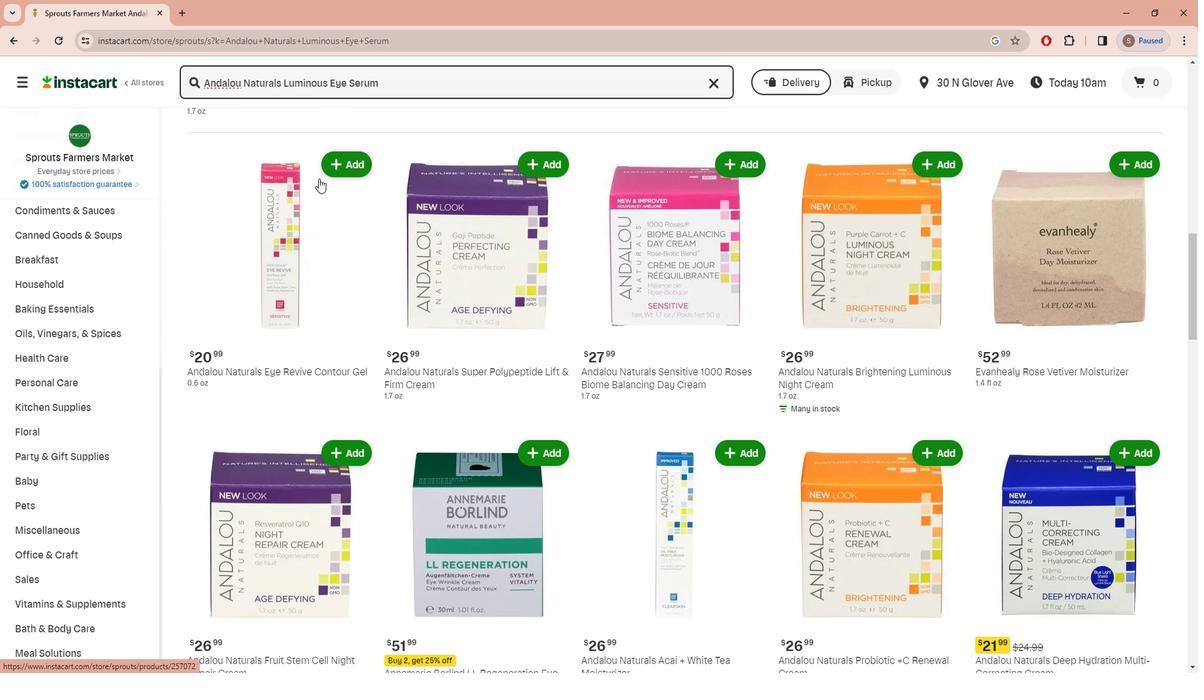 
Action: Mouse scrolled (315, 177) with delta (0, 0)
Screenshot: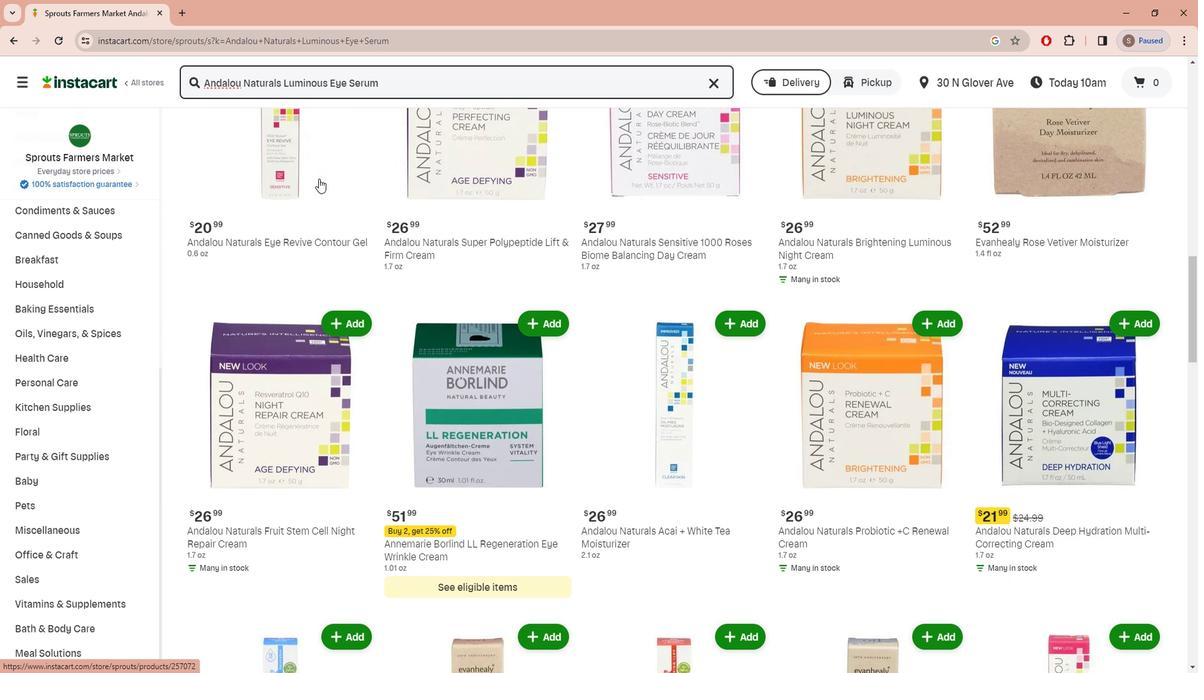 
Action: Mouse scrolled (315, 177) with delta (0, 0)
Screenshot: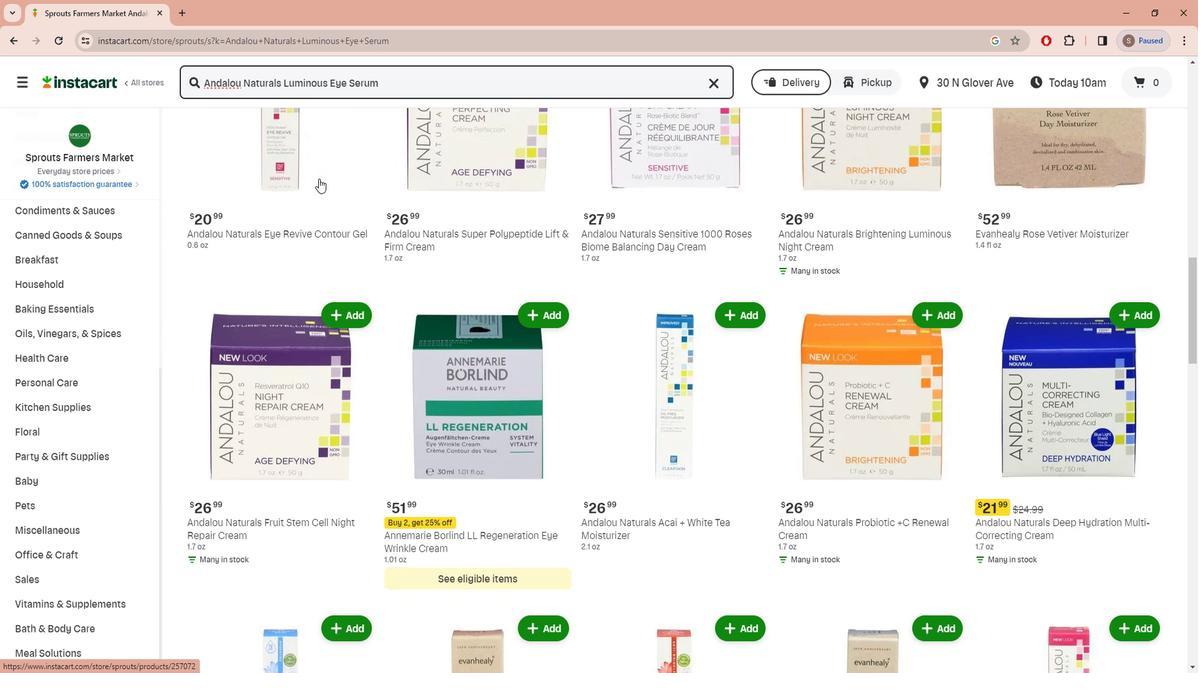 
Action: Mouse scrolled (315, 177) with delta (0, 0)
Screenshot: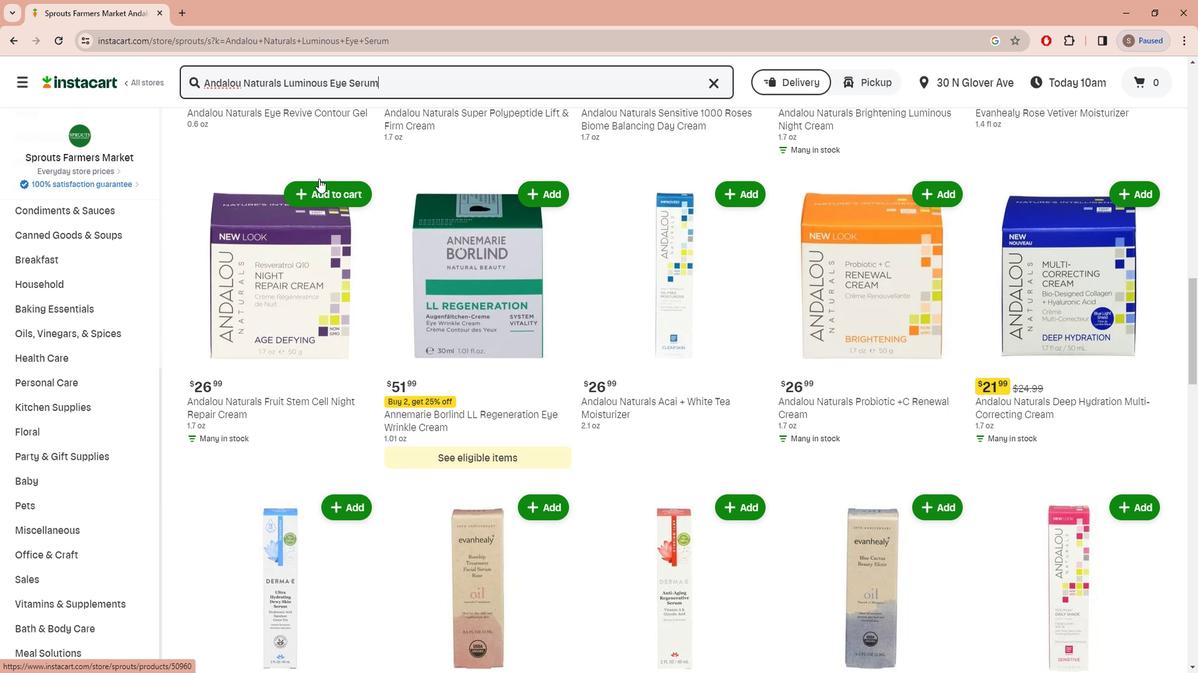 
Action: Mouse scrolled (315, 177) with delta (0, 0)
Screenshot: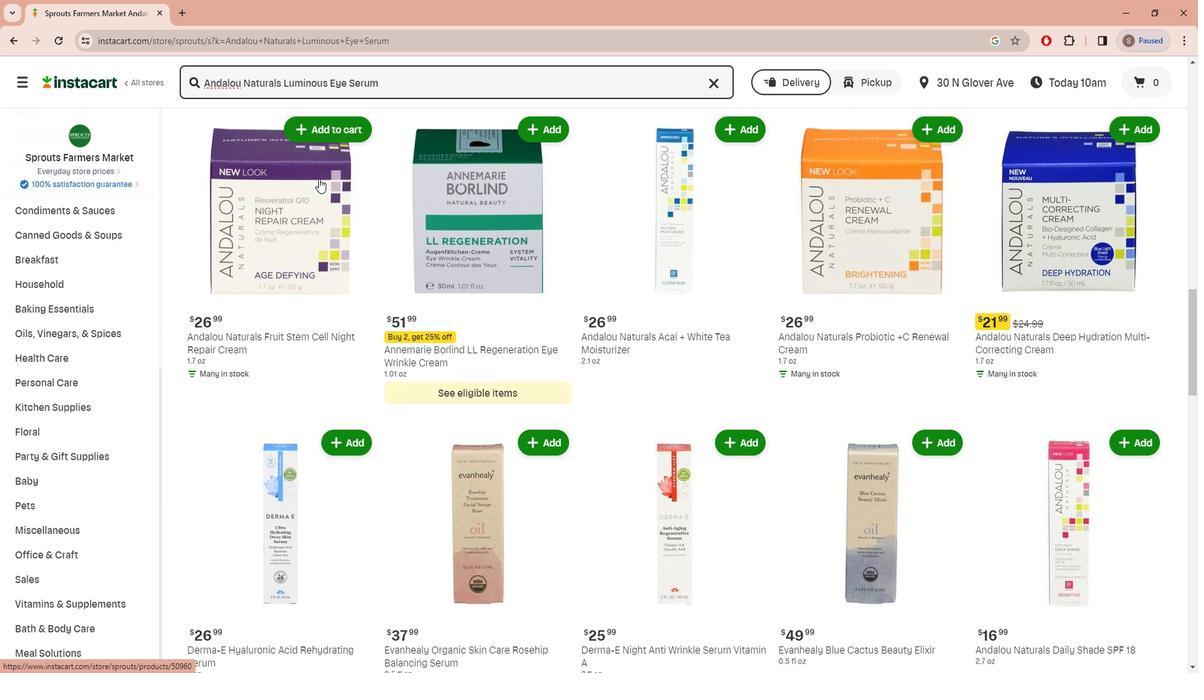 
Action: Mouse scrolled (315, 177) with delta (0, 0)
Screenshot: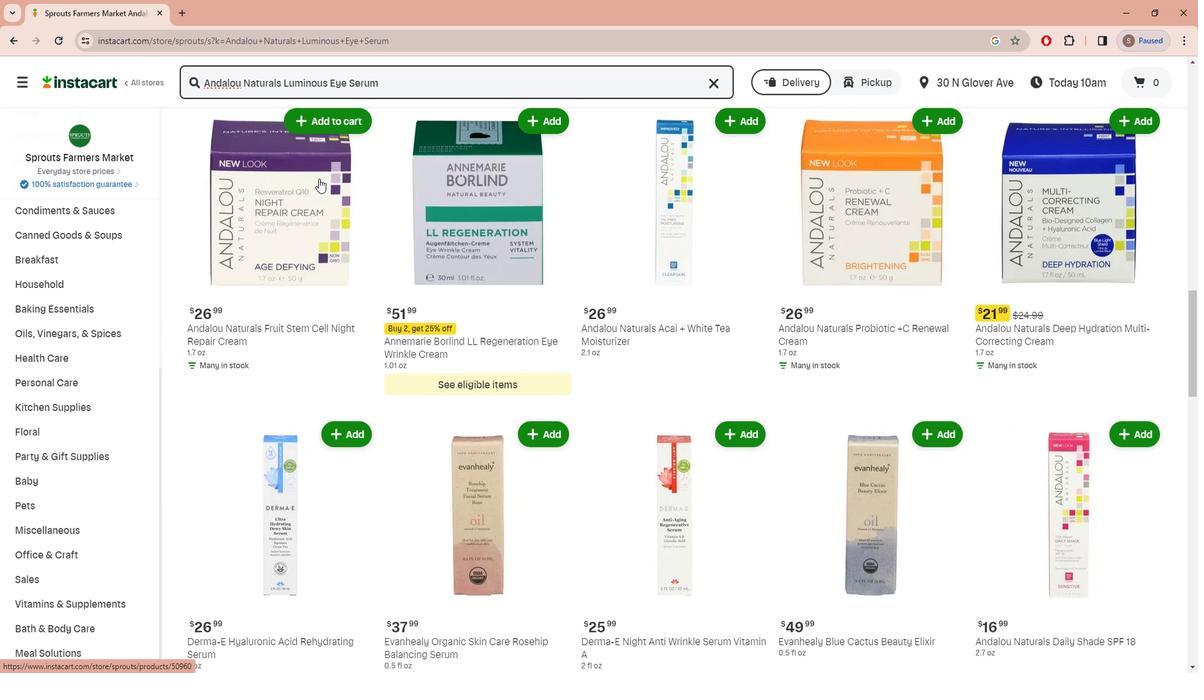 
Action: Mouse scrolled (315, 177) with delta (0, 0)
Screenshot: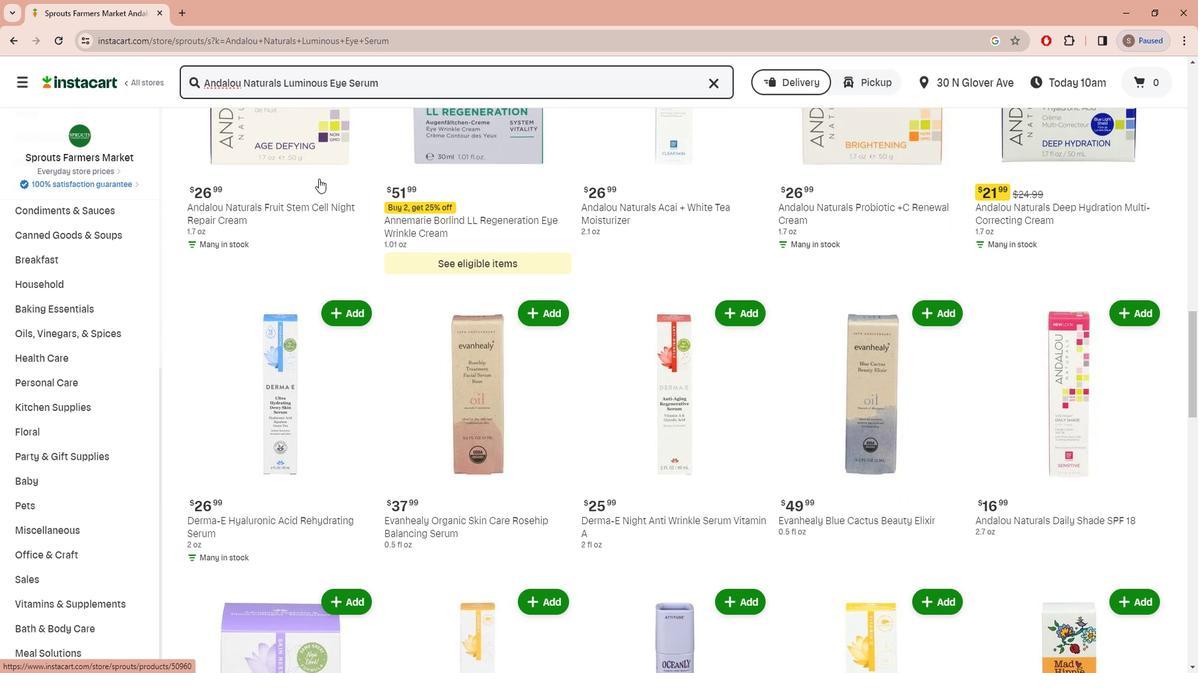 
Action: Mouse scrolled (315, 177) with delta (0, 0)
Screenshot: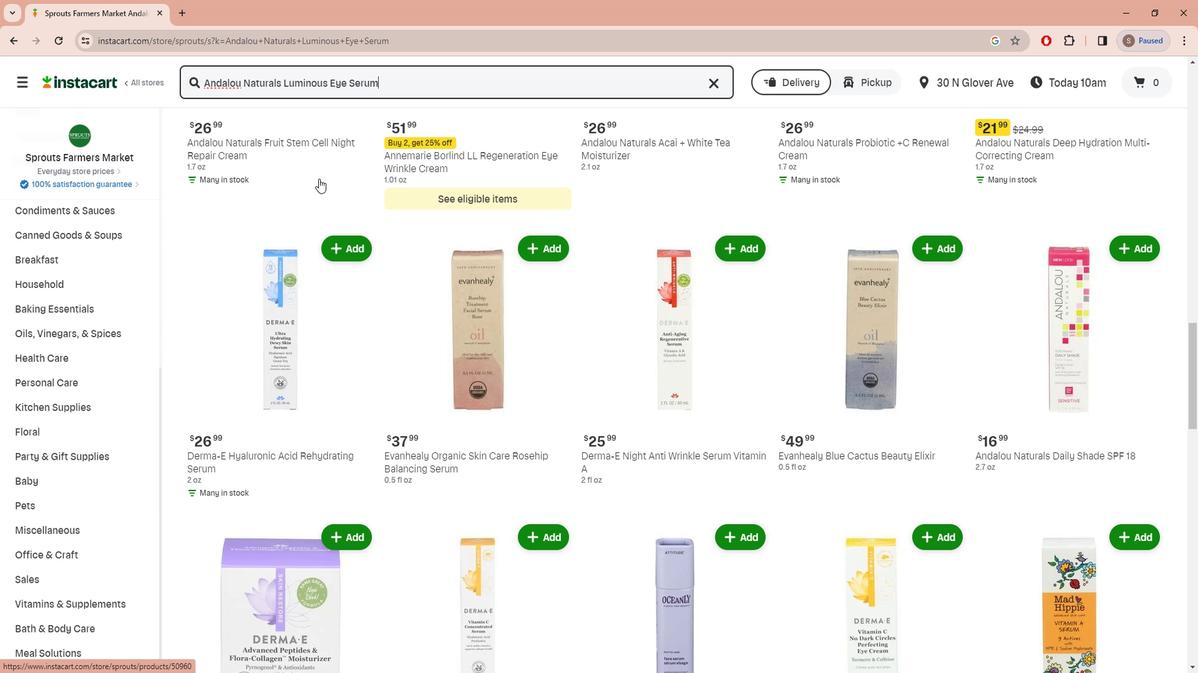 
Action: Mouse scrolled (315, 177) with delta (0, 0)
Screenshot: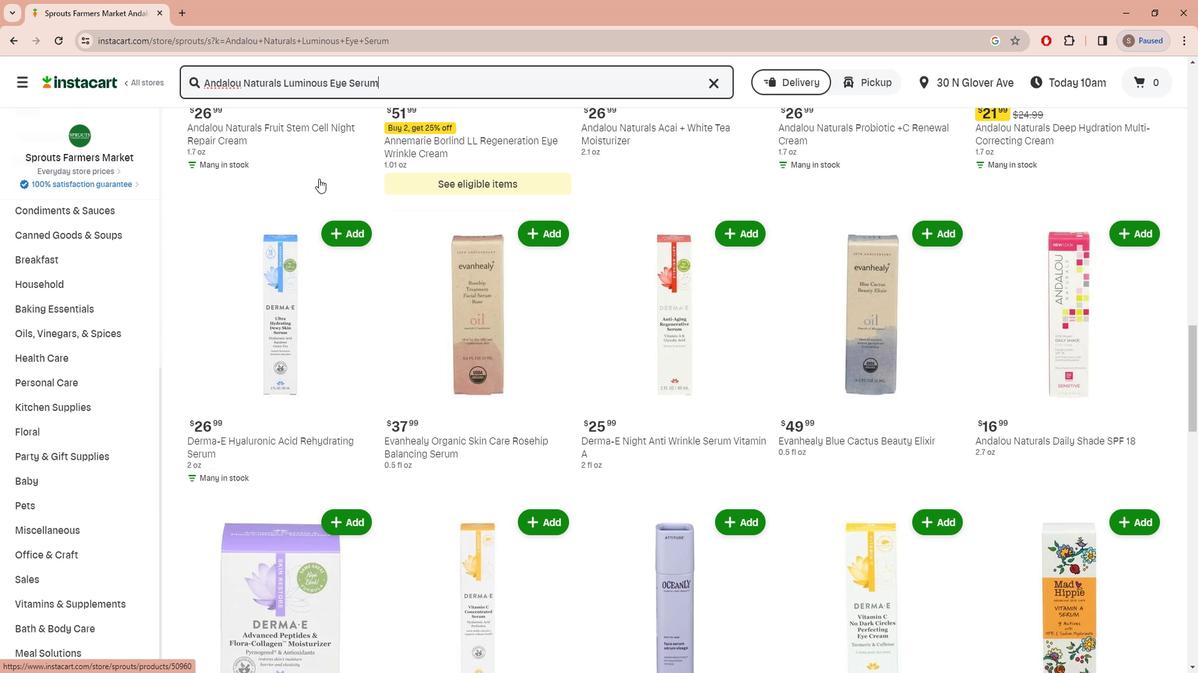 
Action: Mouse scrolled (315, 177) with delta (0, 0)
Screenshot: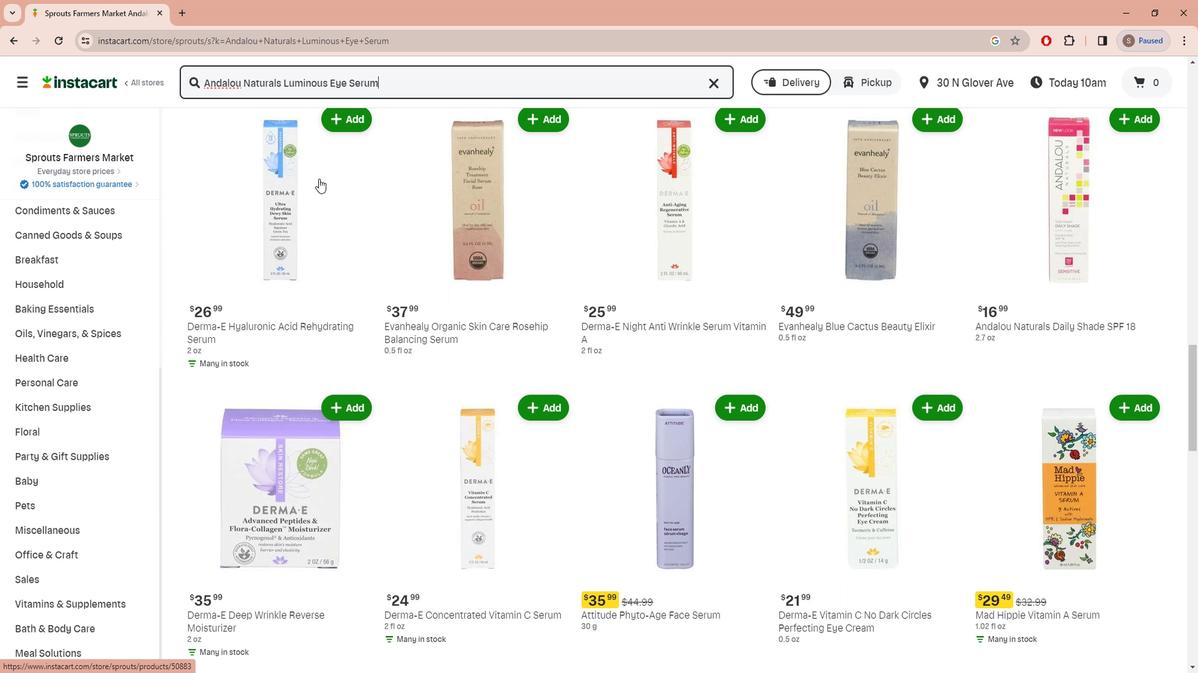 
Action: Mouse scrolled (315, 177) with delta (0, 0)
Screenshot: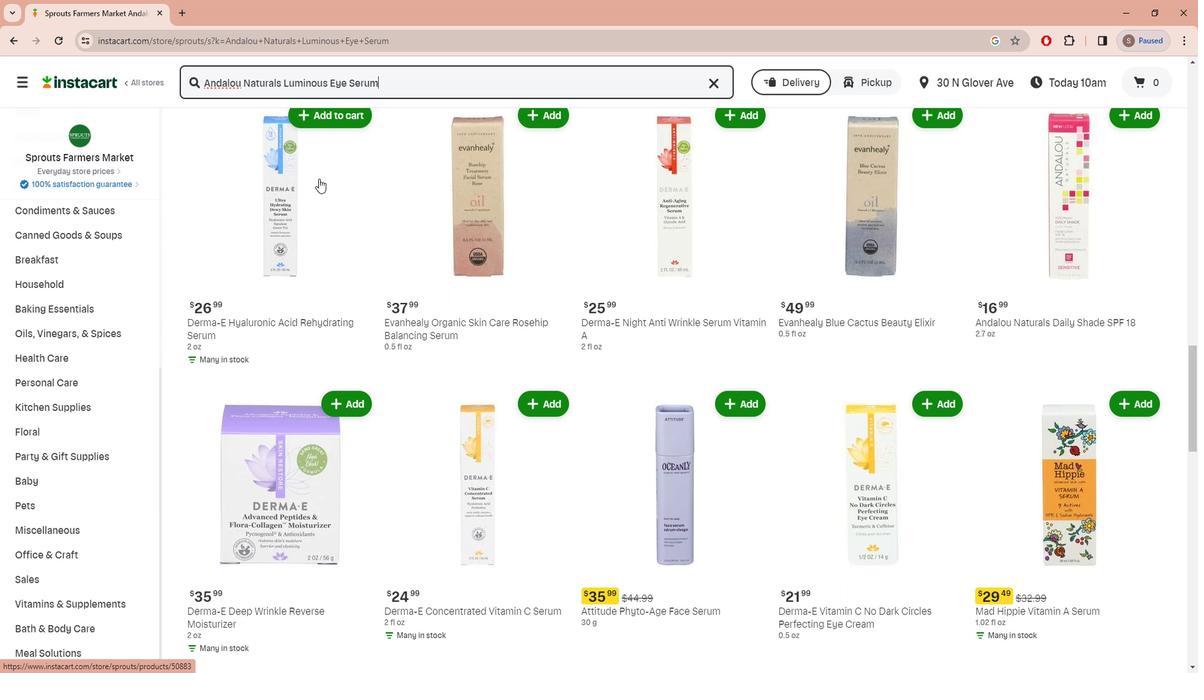 
Action: Mouse scrolled (315, 177) with delta (0, 0)
Screenshot: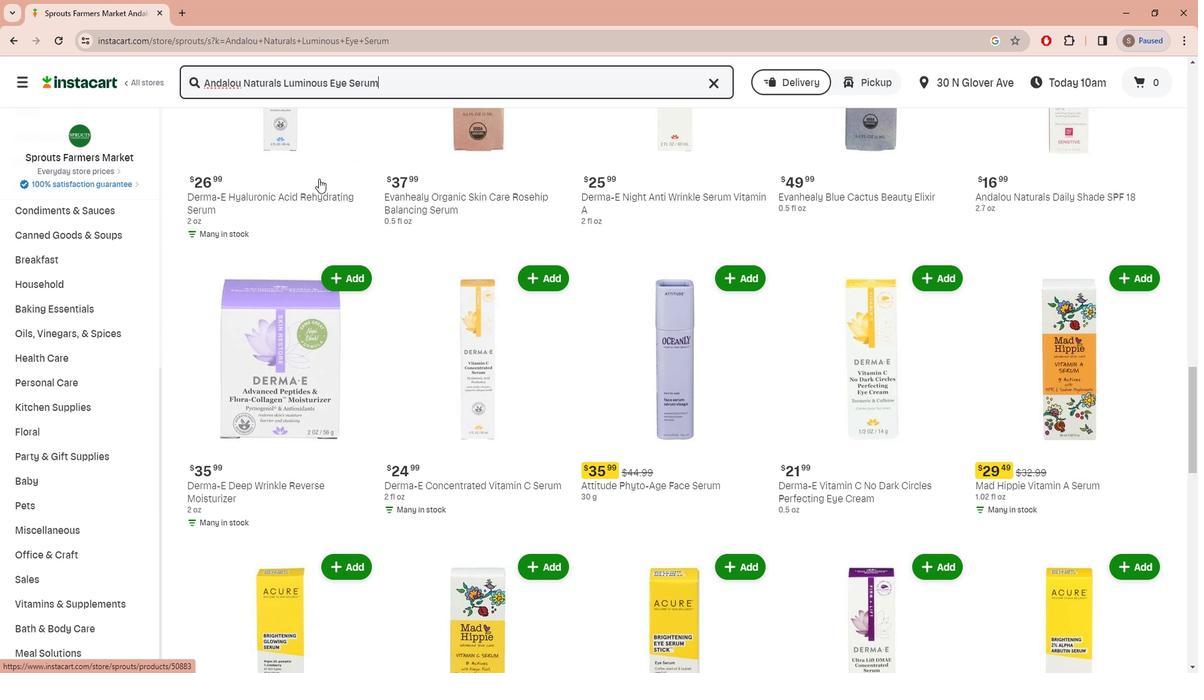
Action: Mouse scrolled (315, 177) with delta (0, 0)
Screenshot: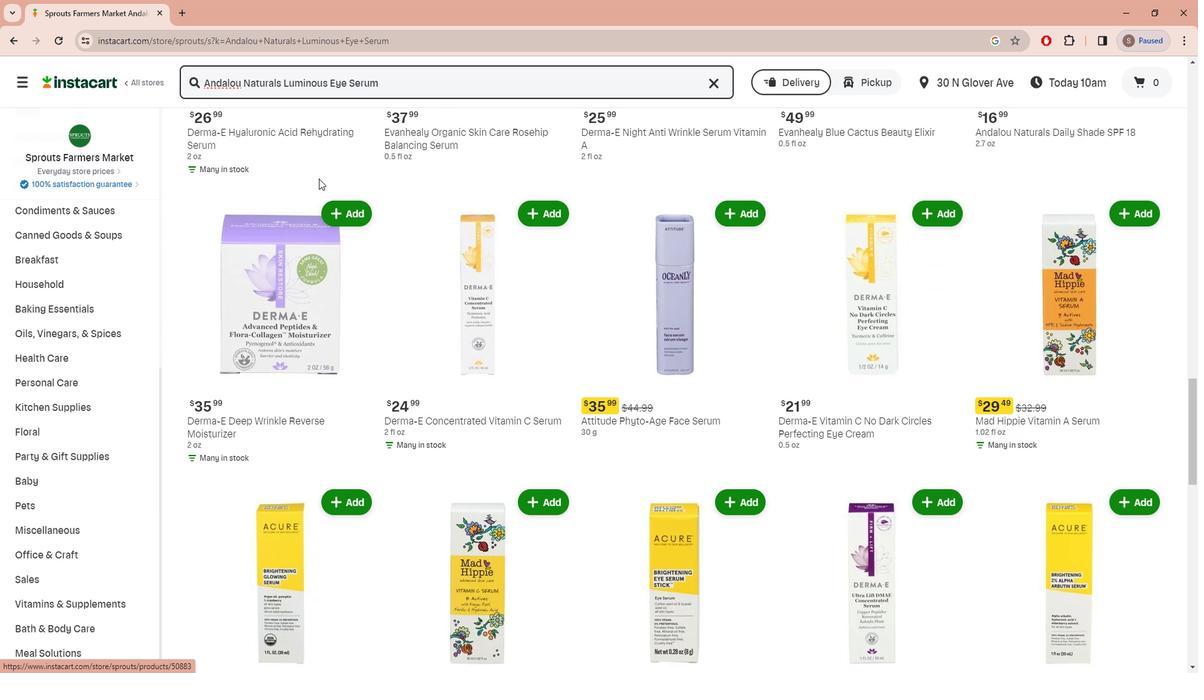 
Action: Mouse scrolled (315, 177) with delta (0, 0)
Screenshot: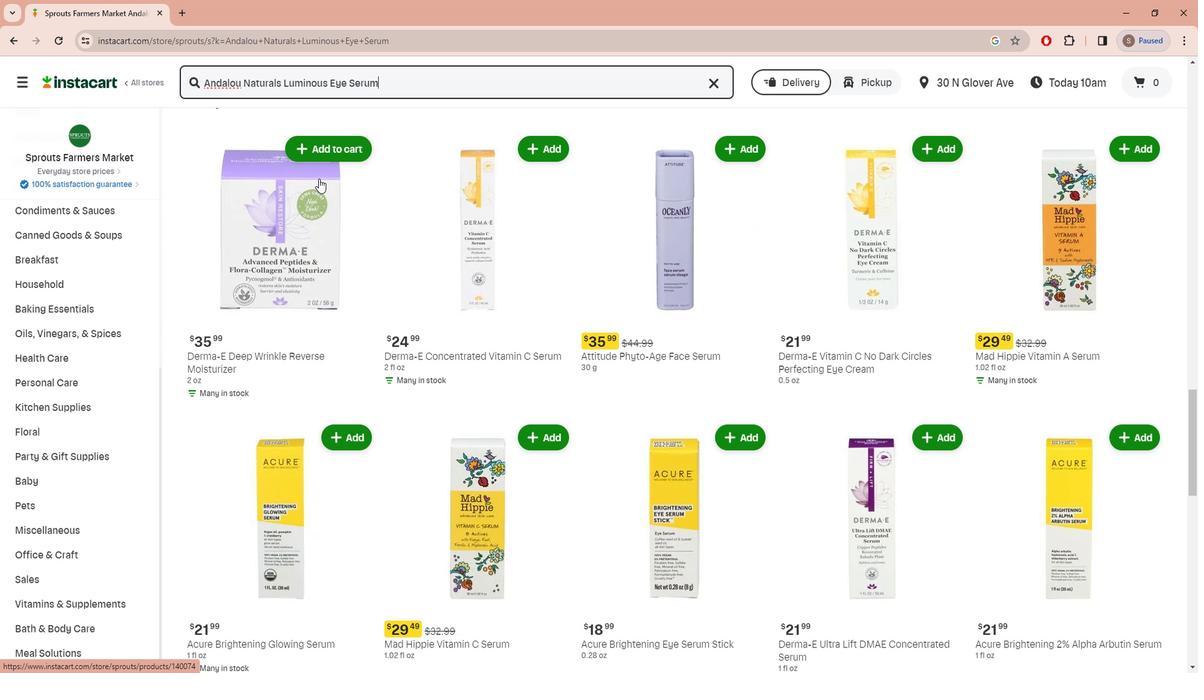 
Action: Mouse scrolled (315, 177) with delta (0, 0)
Screenshot: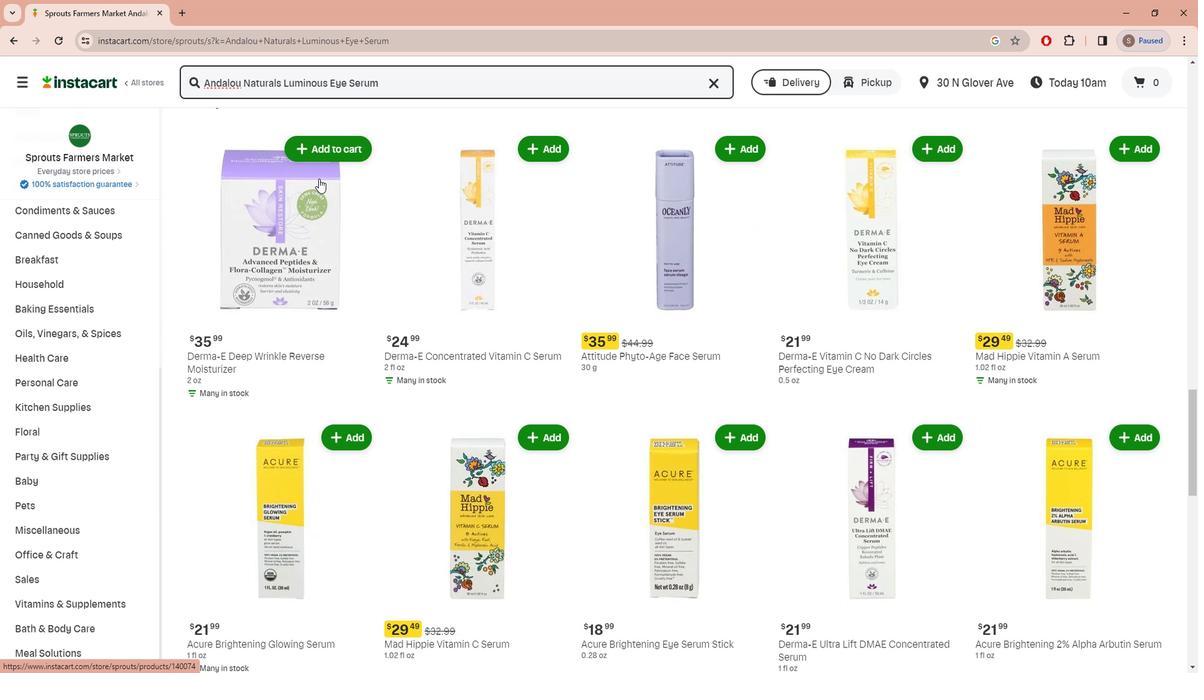 
Action: Mouse scrolled (315, 177) with delta (0, 0)
Screenshot: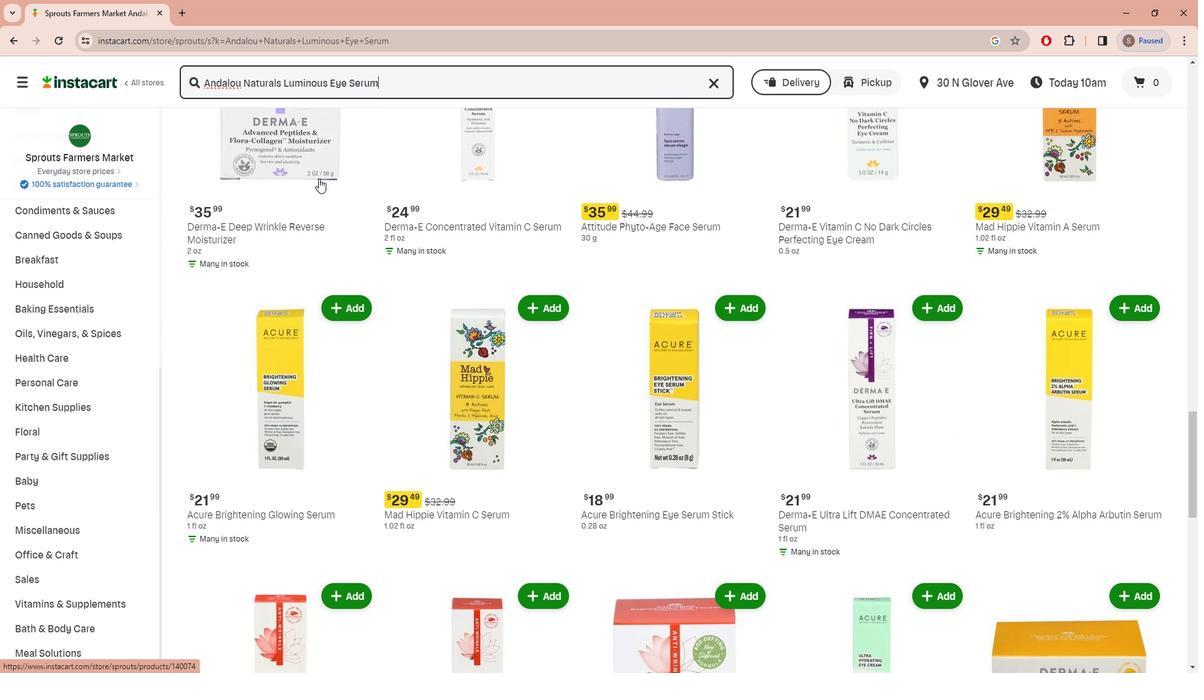 
Action: Mouse scrolled (315, 177) with delta (0, 0)
Screenshot: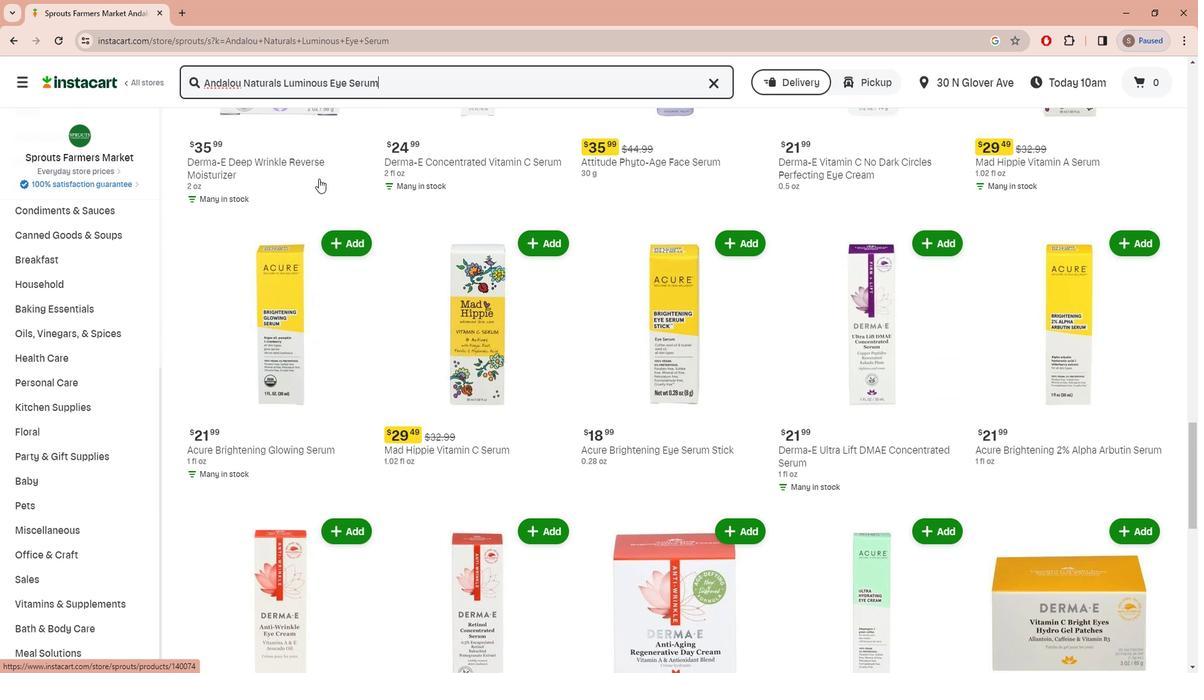 
Action: Mouse scrolled (315, 177) with delta (0, 0)
Screenshot: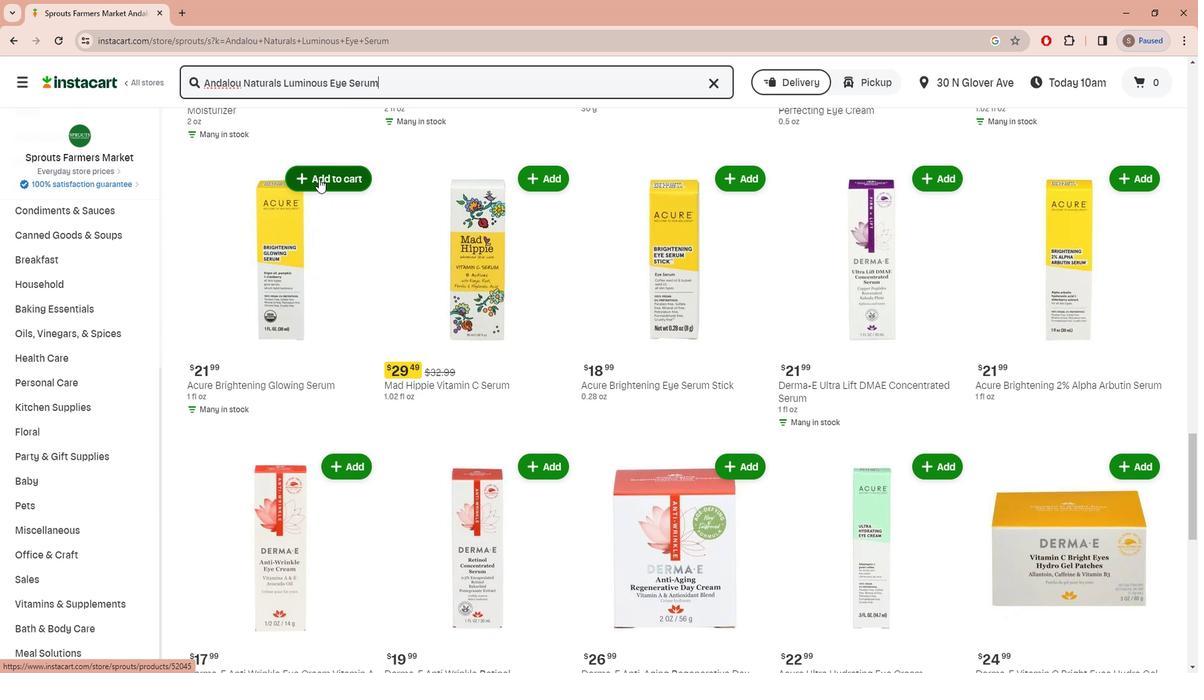 
Action: Mouse scrolled (315, 177) with delta (0, 0)
Screenshot: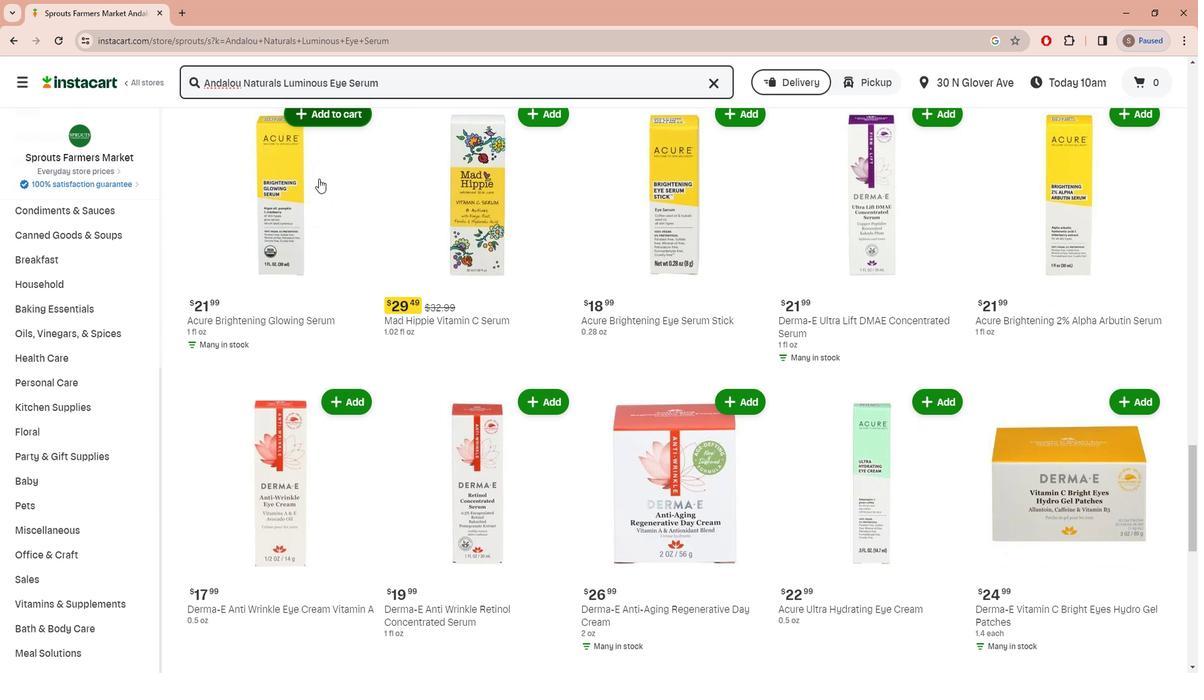 
Action: Mouse scrolled (315, 177) with delta (0, 0)
Screenshot: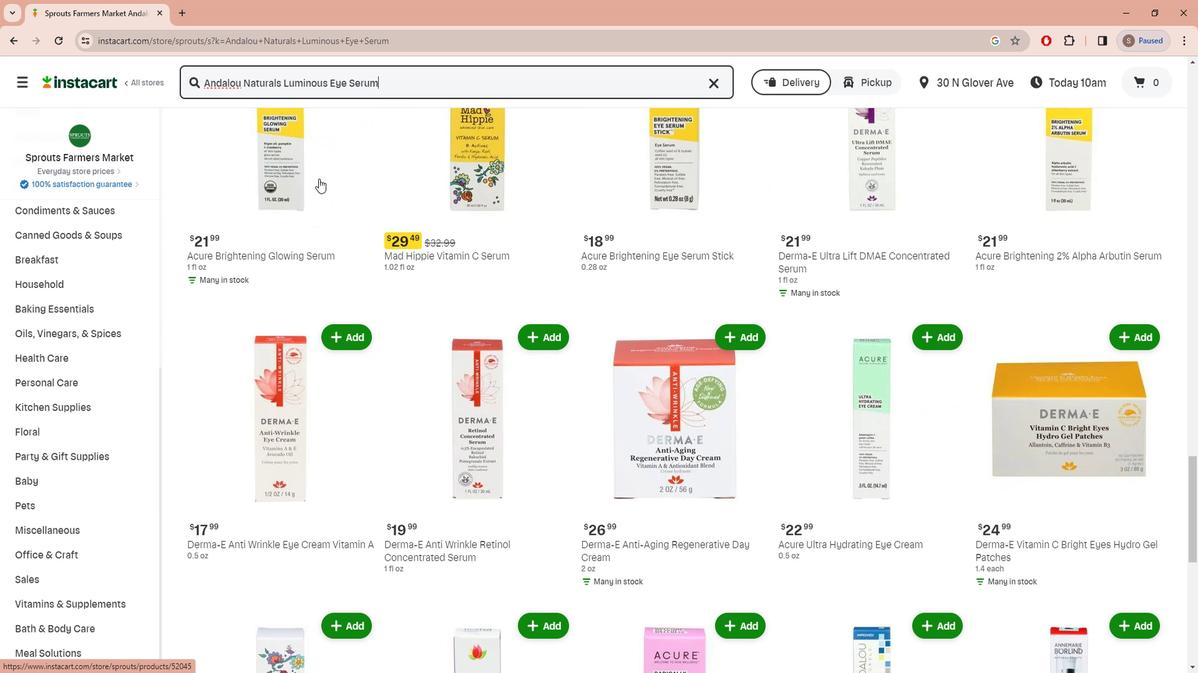 
Action: Mouse scrolled (315, 177) with delta (0, 0)
Screenshot: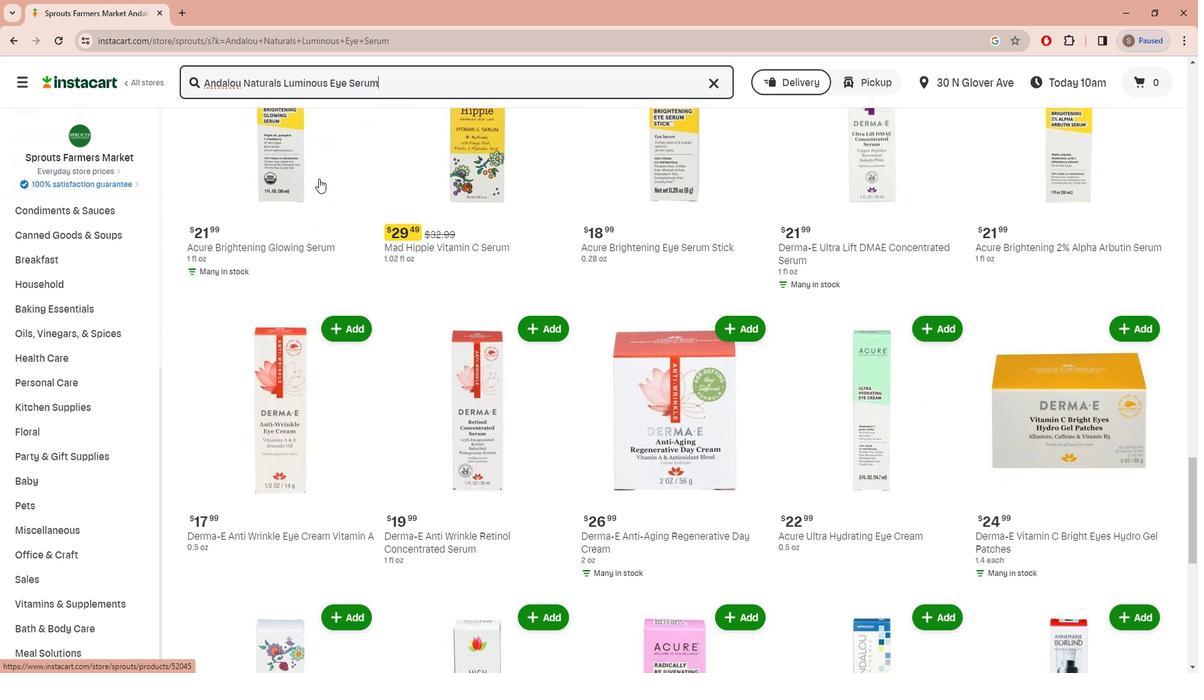 
Action: Mouse scrolled (315, 177) with delta (0, 0)
Screenshot: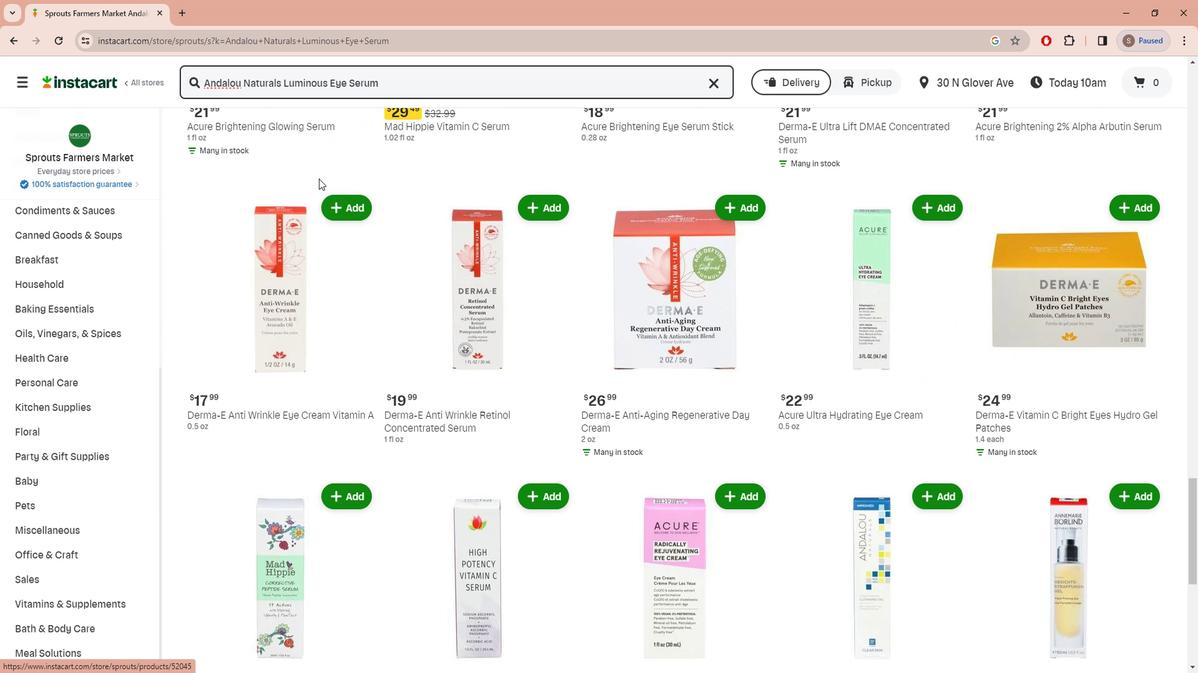 
Action: Mouse scrolled (315, 177) with delta (0, 0)
Screenshot: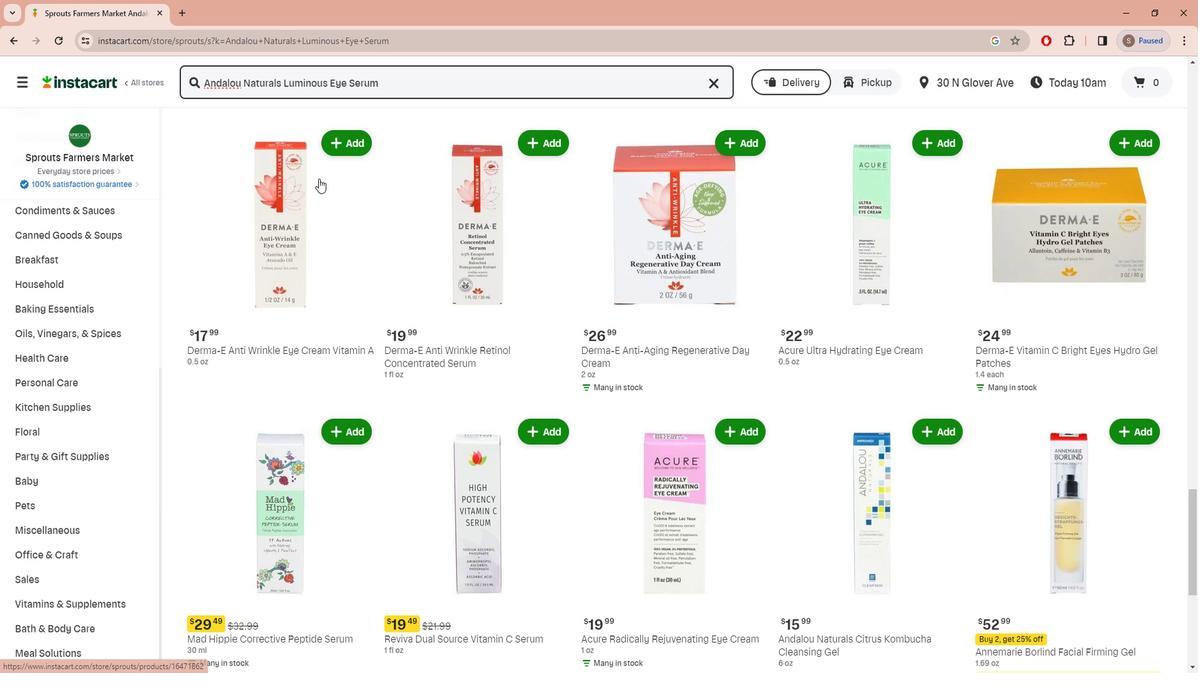 
Action: Mouse scrolled (315, 177) with delta (0, 0)
Screenshot: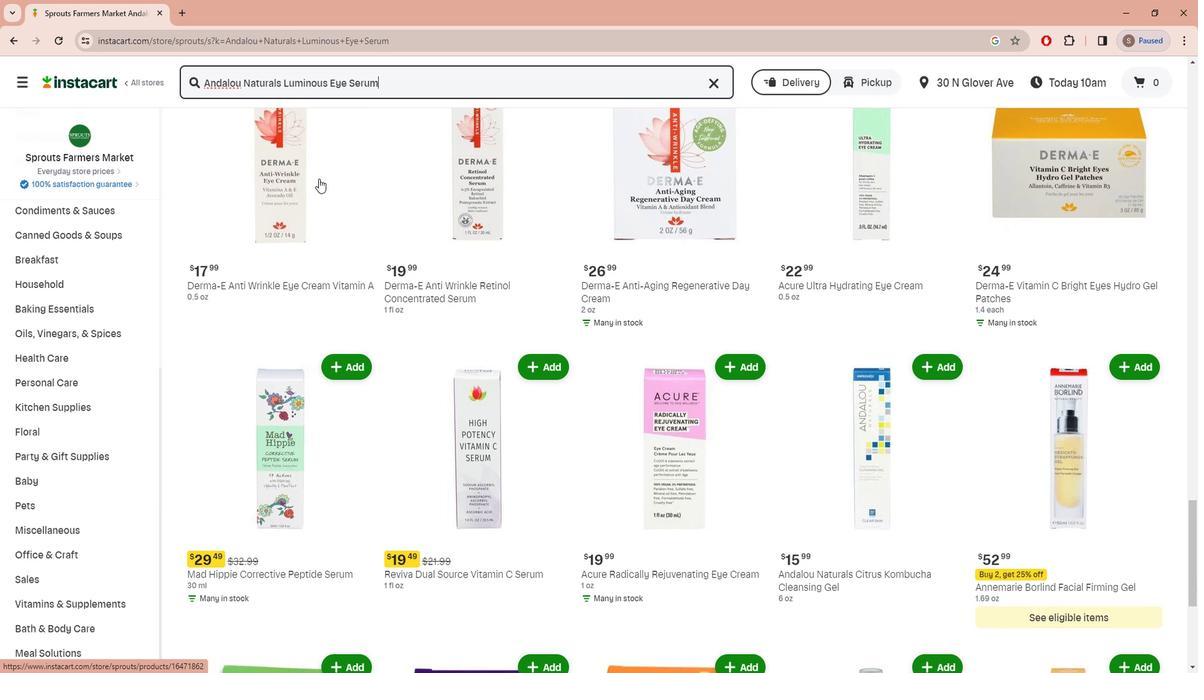 
Action: Mouse scrolled (315, 177) with delta (0, 0)
Screenshot: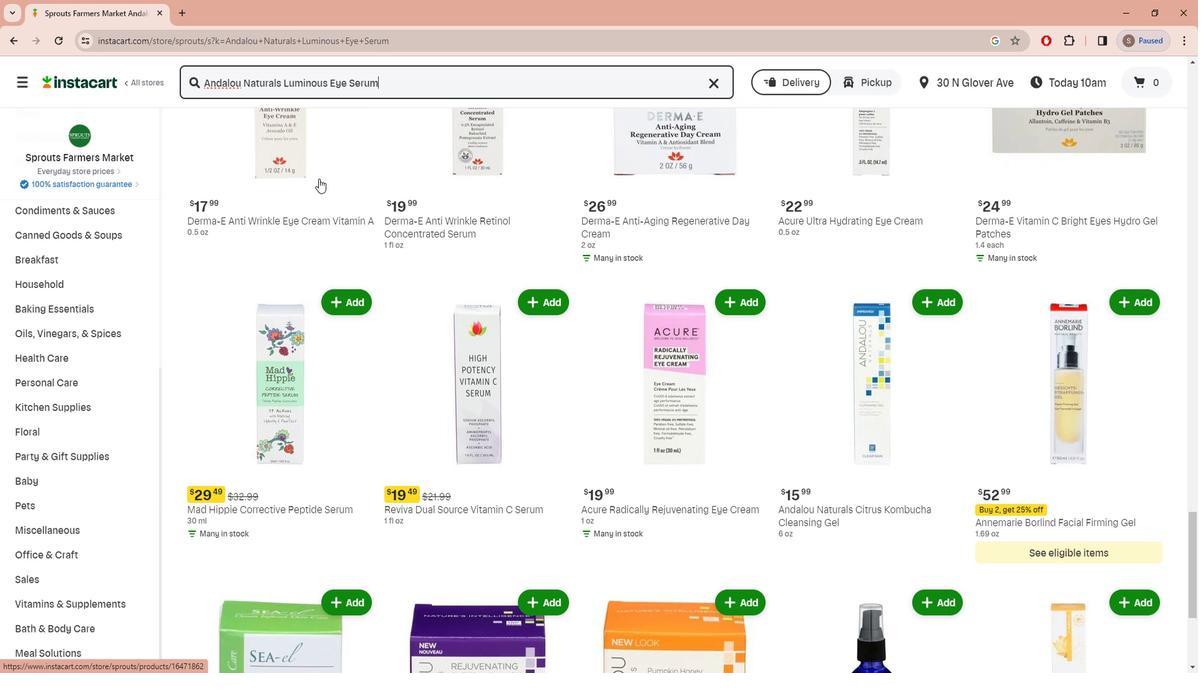 
Action: Mouse scrolled (315, 177) with delta (0, 0)
Screenshot: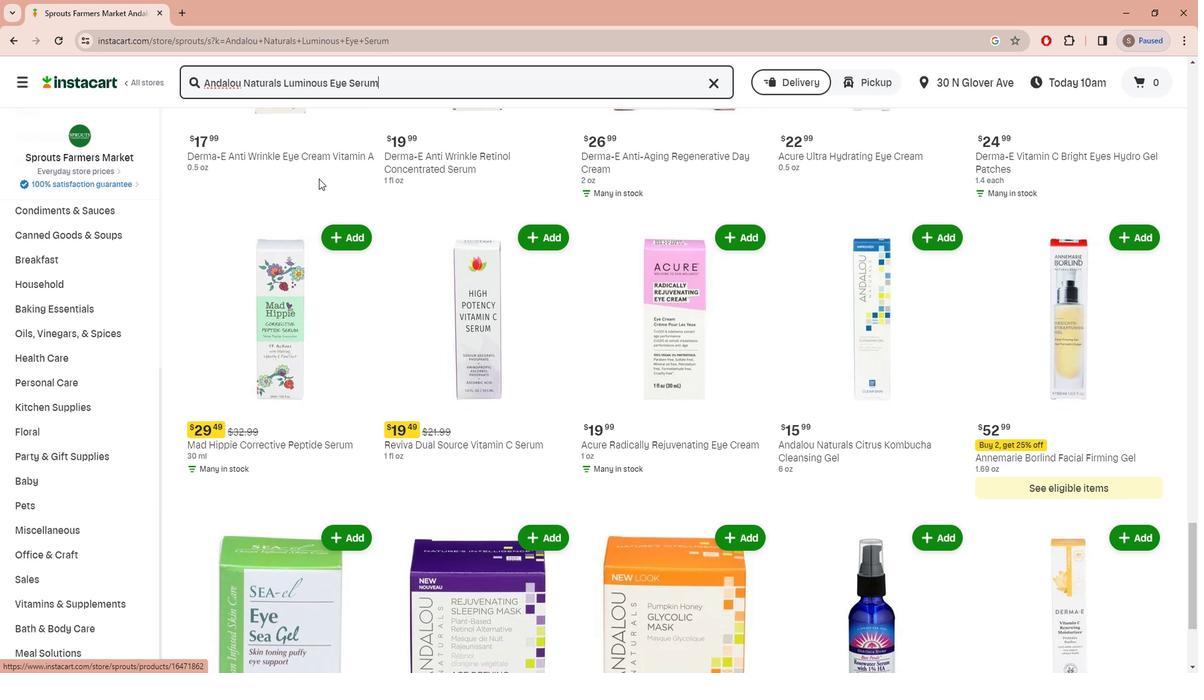 
Action: Mouse scrolled (315, 177) with delta (0, 0)
Screenshot: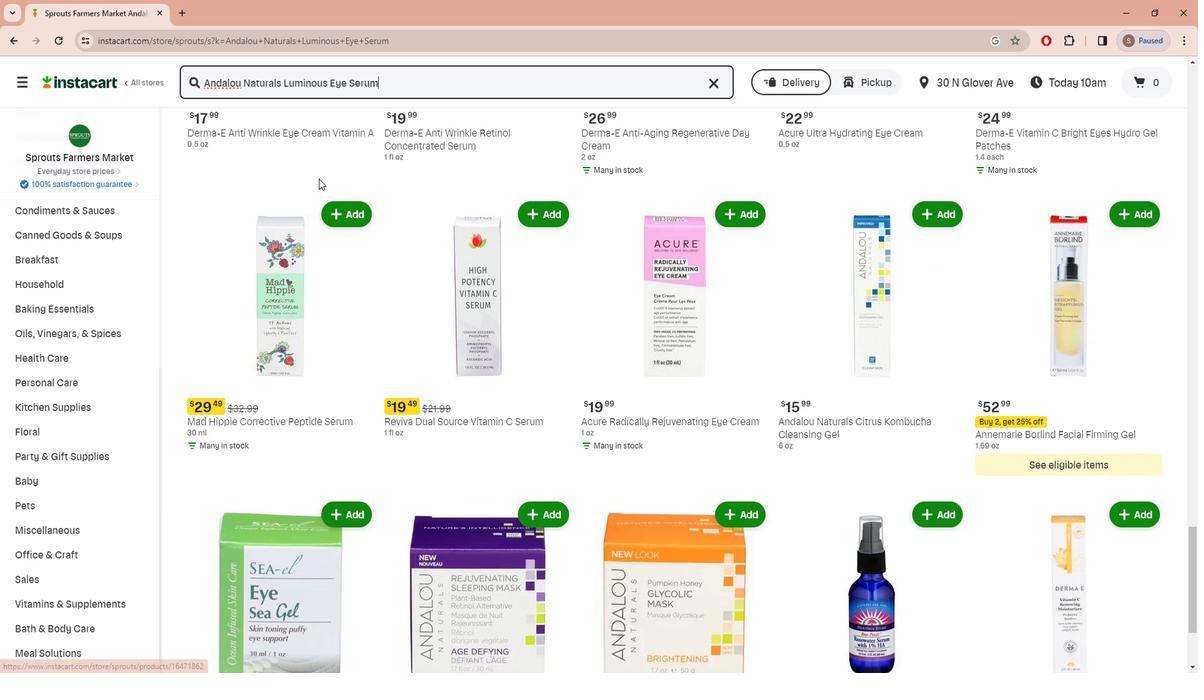 
Action: Mouse scrolled (315, 177) with delta (0, 0)
Screenshot: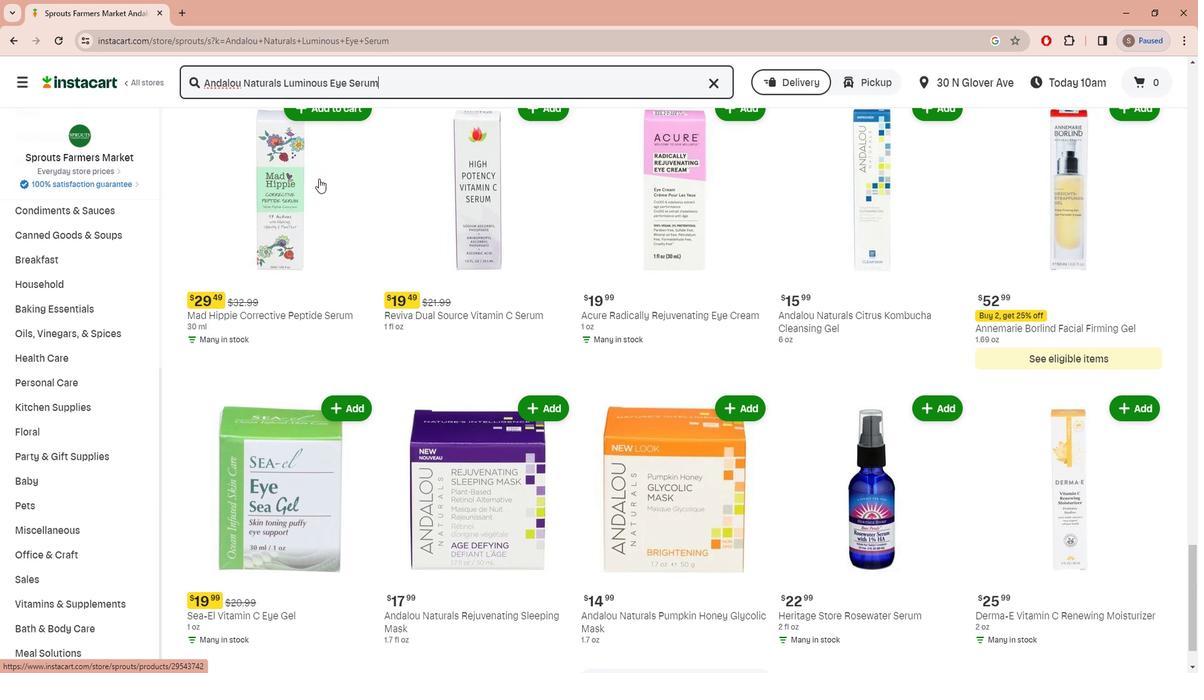 
Action: Mouse scrolled (315, 177) with delta (0, 0)
Screenshot: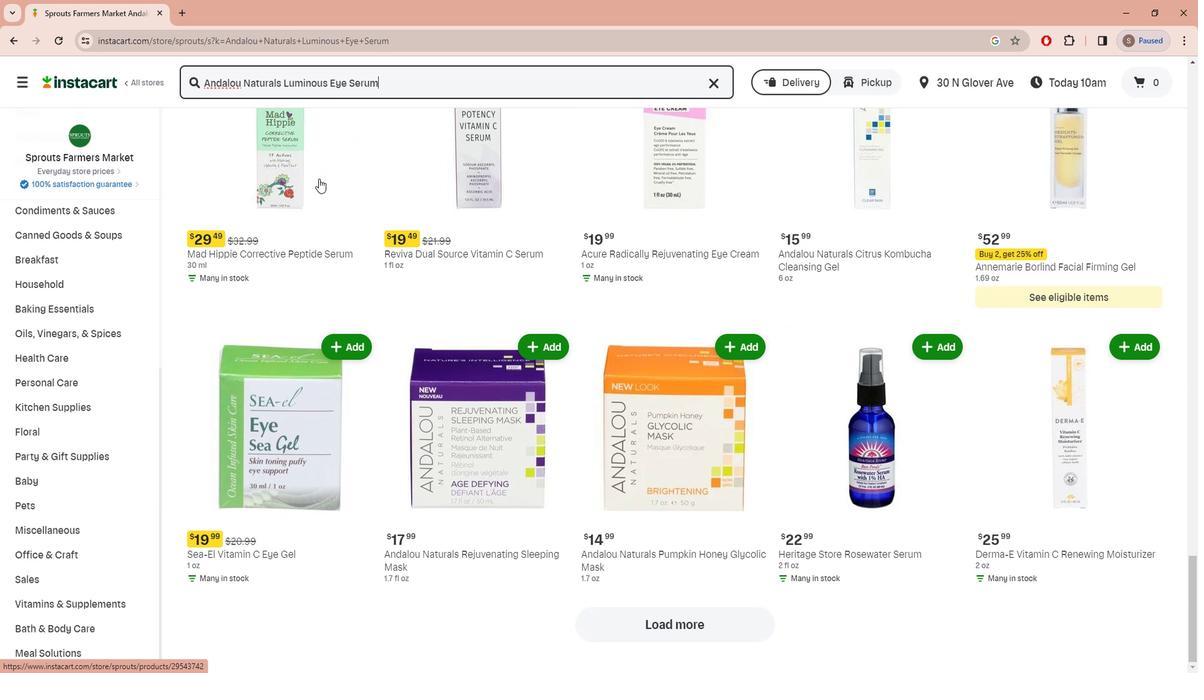 
